 Task: Open a blank worksheet and write heading  Customer order data  Add 10 people name:-  'David White, Emily Green, Andrew Baker, Madison Evans, Logan King, Grace Hill, Gabriel Young, Elizabeth Flores, Samuel Reed, Avery Nelson. ' in December Last week sales are  10020 to 20050. customer order name:-  Nike shoe, Adidas shoe, Gucci T-shirt, Louis Vuitton bag, Zara Shirt, H&M jeans, Chanel perfume, Versace perfume, Ralph Lauren, Prada Shirtcustomer order price in between:-  10000 to 15000. Save page auditingSalesTargets_2022
Action: Mouse moved to (11, 21)
Screenshot: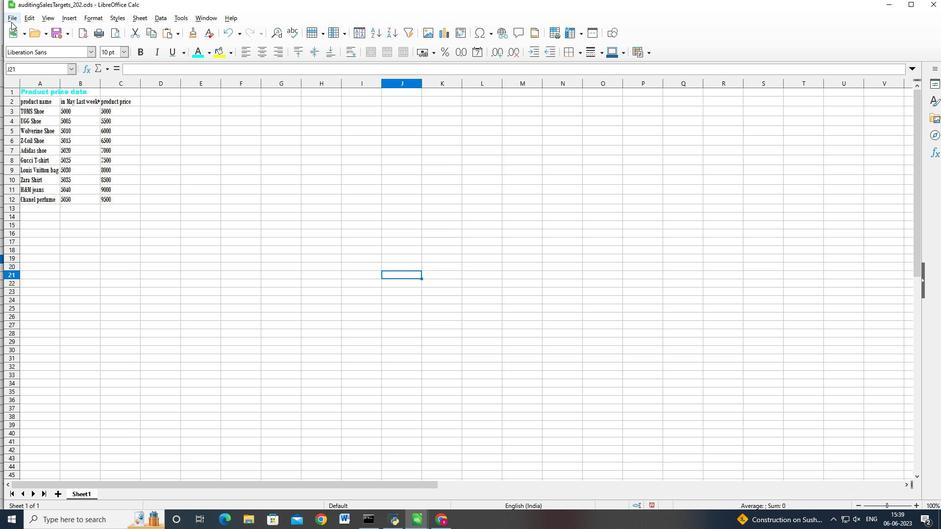 
Action: Mouse pressed left at (11, 21)
Screenshot: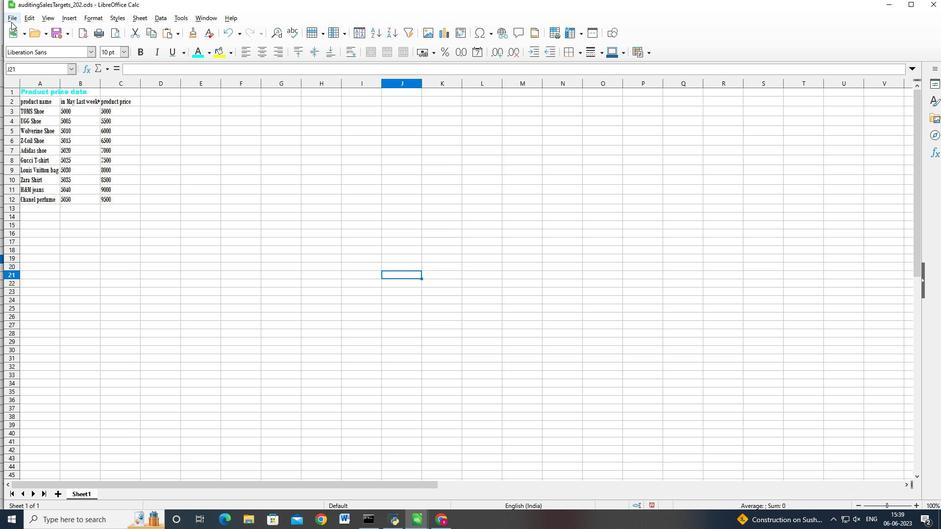 
Action: Mouse moved to (136, 37)
Screenshot: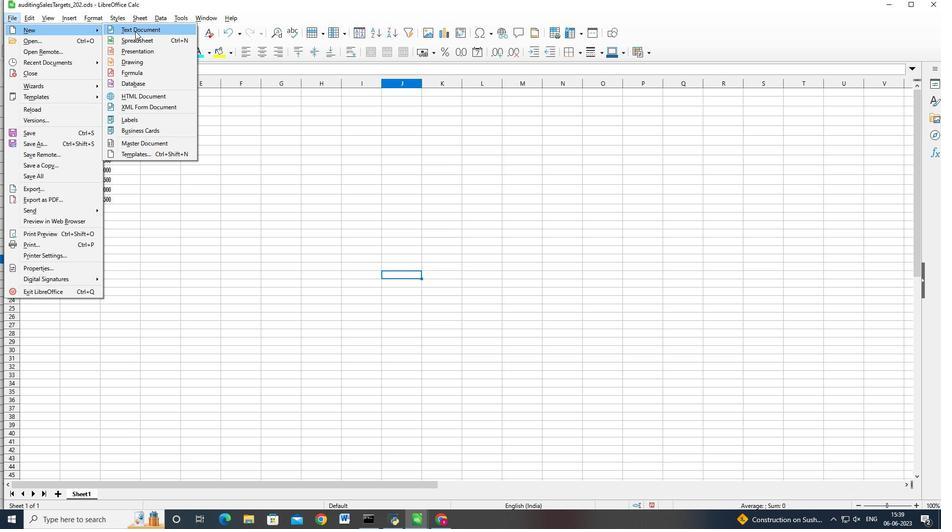 
Action: Mouse pressed left at (136, 37)
Screenshot: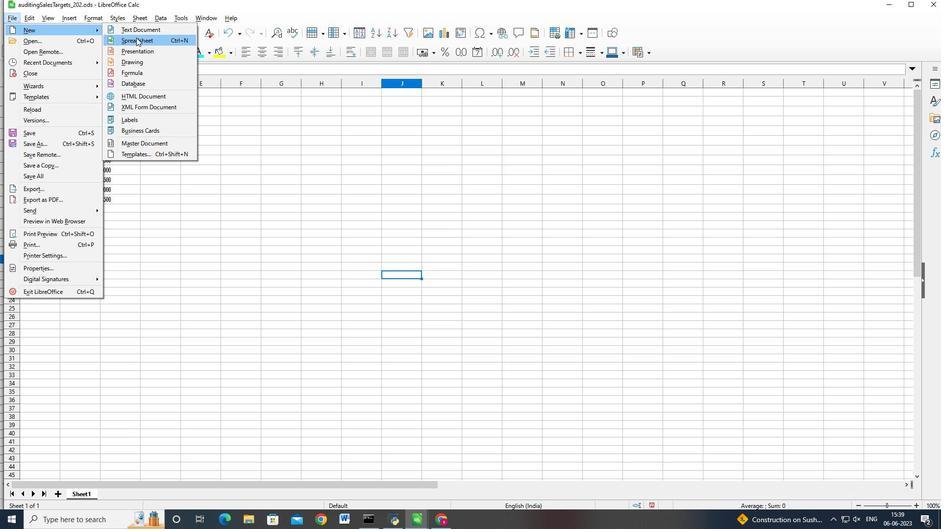 
Action: Mouse moved to (148, 90)
Screenshot: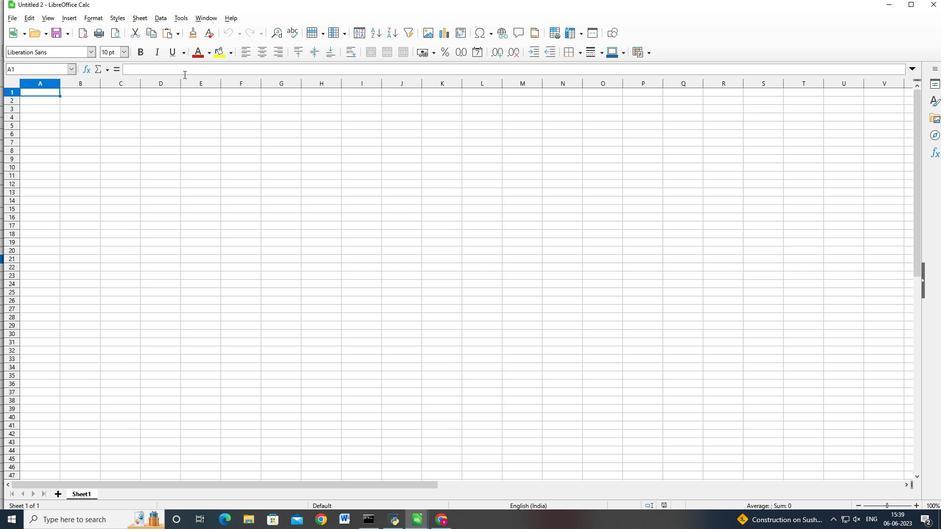 
Action: Key pressed <Key.shift><Key.shift><Key.shift><Key.shift><Key.shift><Key.shift><Key.shift><Key.shift><Key.shift><Key.shift><Key.shift><Key.shift><Key.shift><Key.shift><Key.shift><Key.shift><Key.shift><Key.shift><Key.shift>Customer<Key.space>order<Key.space>data<Key.enter><Key.shift>People<Key.space><Key.shift>Name<Key.enter><Key.shift_r>David<Key.space><Key.shift>White<Key.enter><Key.shift_r>Emily<Key.space><Key.shift>Green<Key.enter><Key.shift>Andrew<Key.space><Key.shift>Baker<Key.enter><Key.shift>Madison<Key.space><Key.shift><Key.shift><Key.shift><Key.shift><Key.shift><Key.shift><Key.shift>Evans<Key.space><Key.enter><Key.shift>Lo<Key.backspace>g<Key.backspace>ogan<Key.space><Key.shift>King<Key.enter><Key.shift>Grace<Key.space>h<Key.shift>ill<Key.backspace><Key.backspace><Key.backspace><Key.backspace><Key.caps_lock>HI<Key.backspace><Key.caps_lock>ill<Key.enter><Key.shift>Gabriel<Key.space><Key.shift>Young<Key.enter><Key.shift>Elizat<Key.backspace>beth<Key.space><Key.shift>Flores<Key.enter><Key.shift_r>Samuel<Key.space><Key.shift>Reed<Key.enter>a<Key.backspace><Key.backspace><Key.shift_r>Avery<Key.space><Key.shift>Nelson<Key.right><Key.up><Key.up><Key.up><Key.up><Key.up><Key.up><Key.up><Key.up><Key.up><Key.up><Key.shift>In<Key.space><Key.shift_r>December<Key.space><Key.shift>Last<Key.space>week<Key.space>sales<Key.enter>10020<Key.enter>102<Key.backspace>120<Key.enter>11200<Key.enter>14092<Key.enter>15000<Key.enter>1889<Key.enter><Key.up>
Screenshot: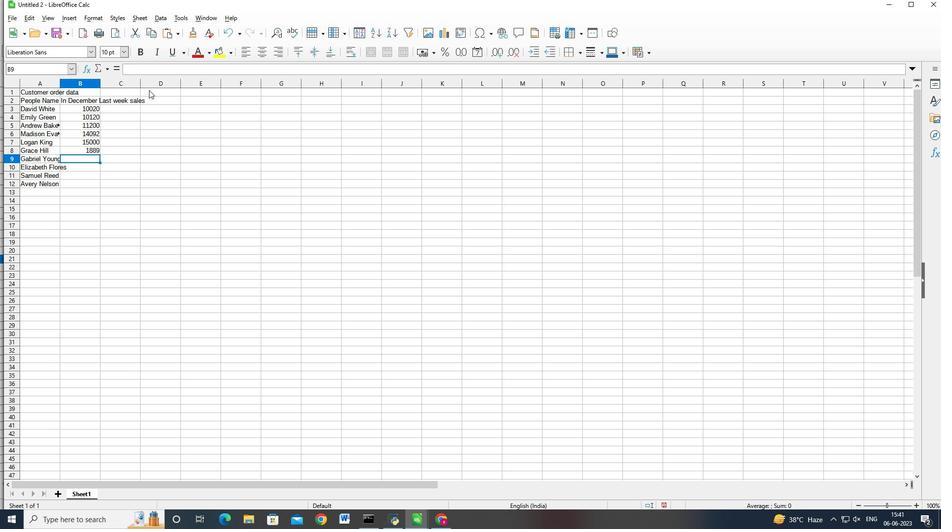 
Action: Mouse moved to (141, 69)
Screenshot: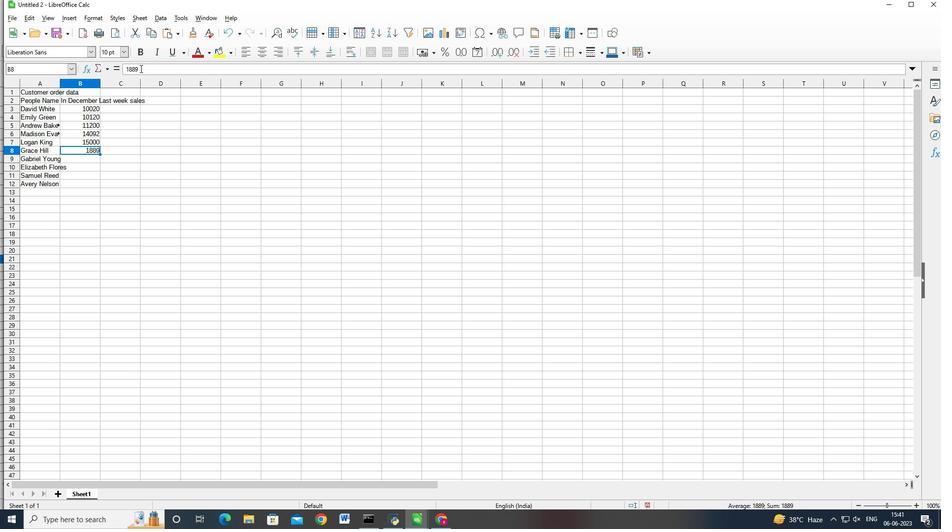 
Action: Mouse pressed left at (141, 69)
Screenshot: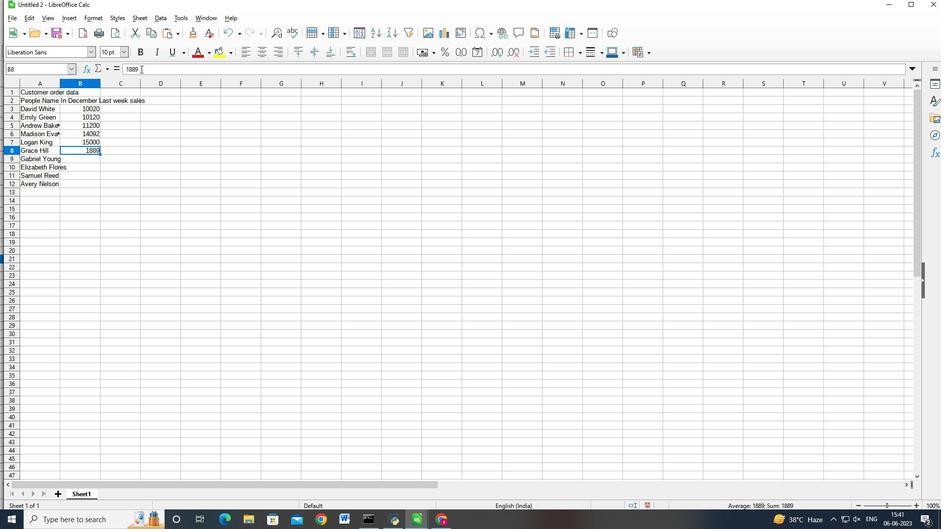 
Action: Key pressed 0<Key.enter>17890<Key.enter>1<Key.backspace>20000<Key.enter>20010<Key.enter>2000<Key.backspace>50<Key.right><Key.up><Key.up><Key.up><Key.up><Key.up><Key.up><Key.up><Key.up><Key.up><Key.up><Key.shift>C<Key.backspace>customer<Key.space>order<Key.space>name<Key.enter><Key.shift>Nike<Key.space>shoes<Key.backspace><Key.enter><Key.shift>Adidas<Key.space><Key.shift><Key.backspace>s<Key.backspace><Key.space>shoe<Key.enter><Key.shift>Gucci<Key.space><Key.shift>T-shirt<Key.enter><Key.shift>Louis<Key.space><Key.shift>Vuitton<Key.space><Key.shift>bad<Key.backspace>g<Key.enter><Key.shift_r><Key.shift_r>Zara<Key.space><Key.shift_r>Shirt<Key.enter><Key.caps_lock>H<Key.shift_r>$<Key.backspace><Key.shift_r><Key.shift_r><Key.shift_r><Key.shift_r><Key.shift_r><Key.shift_r><Key.shift_r><Key.shift_r>&M<Key.space><Key.caps_lock>jeand<Key.backspace>s<Key.enter><Key.shift_r>Chanel<Key.space>perfume<Key.enter><Key.shift_r>Versace<Key.enter><Key.up>
Screenshot: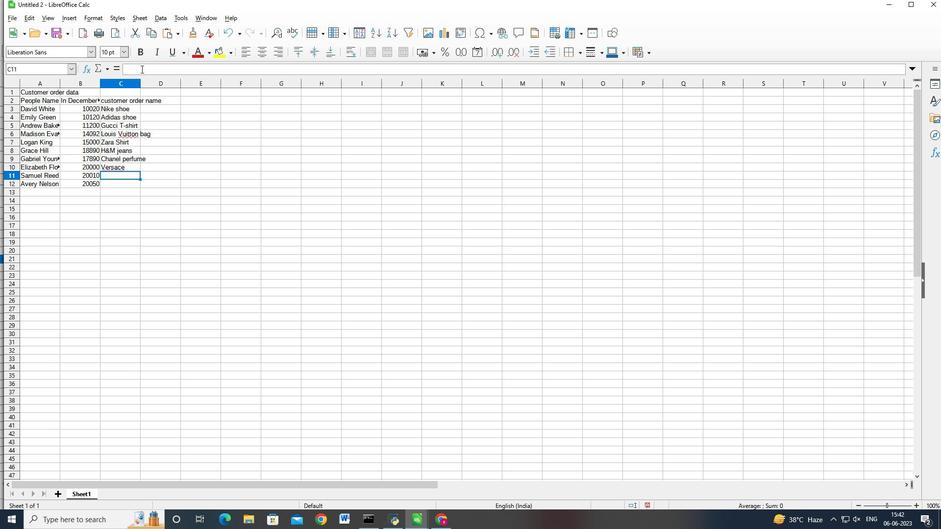 
Action: Mouse moved to (161, 70)
Screenshot: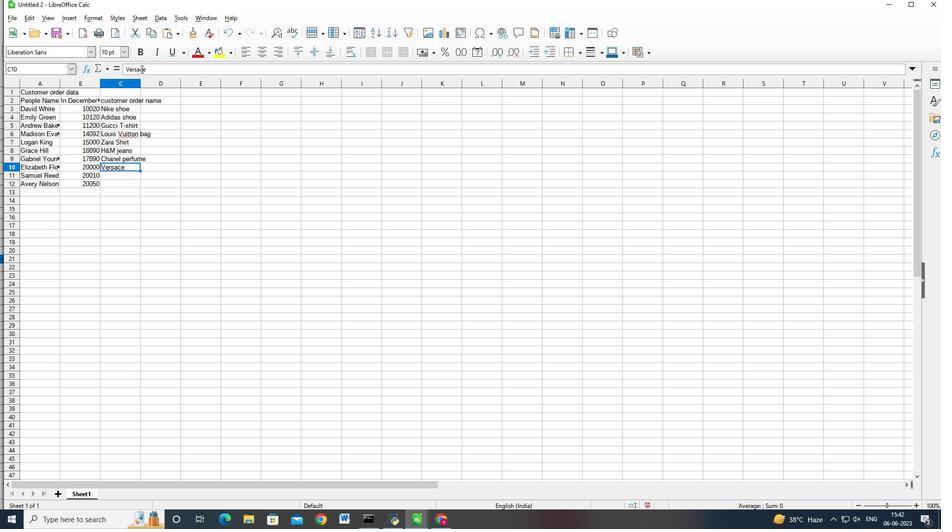 
Action: Mouse pressed left at (161, 70)
Screenshot: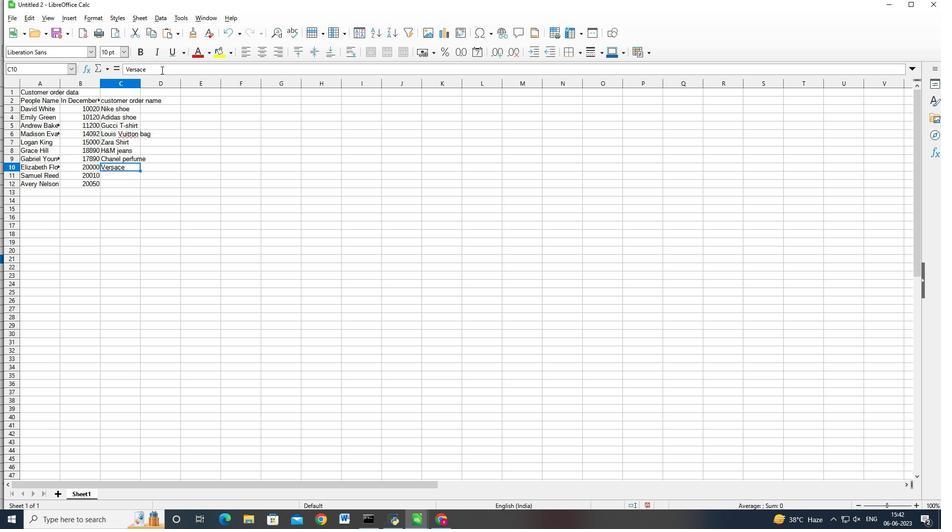 
Action: Key pressed <Key.space>perfume<Key.enter><Key.shift><Key.shift><Key.shift><Key.shift><Key.shift><Key.shift><Key.shift><Key.shift><Key.shift>Rap<Key.backspace>lph<Key.space><Key.shift>Lauren<Key.enter><Key.shift>Prada<Key.space><Key.shift><Key.shift><Key.shift>Shirt<Key.right><Key.up><Key.up><Key.up><Key.up><Key.up><Key.up><Key.up><Key.up><Key.up><Key.up><Key.shift><Key.shift>C<Key.backspace>customer<Key.space>order<Key.space>price<Key.enter>10000<Key.enter>10500<Key.enter>10590<Key.enter>10499<Key.enter>10799<Key.enter>10<Key.backspace>200<Key.backspace><Key.backspace>999<Key.enter>13999<Key.enter>14999<Key.enter>14599<Key.enter>14499<Key.right><Key.up><Key.up><Key.up><Key.up><Key.up><Key.up><Key.up><Key.up><Key.up><Key.up>
Screenshot: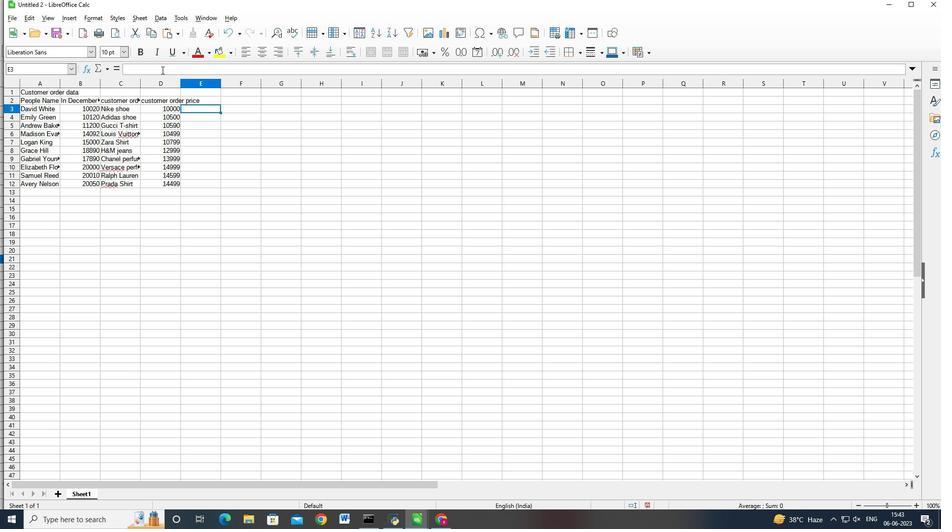 
Action: Mouse moved to (57, 85)
Screenshot: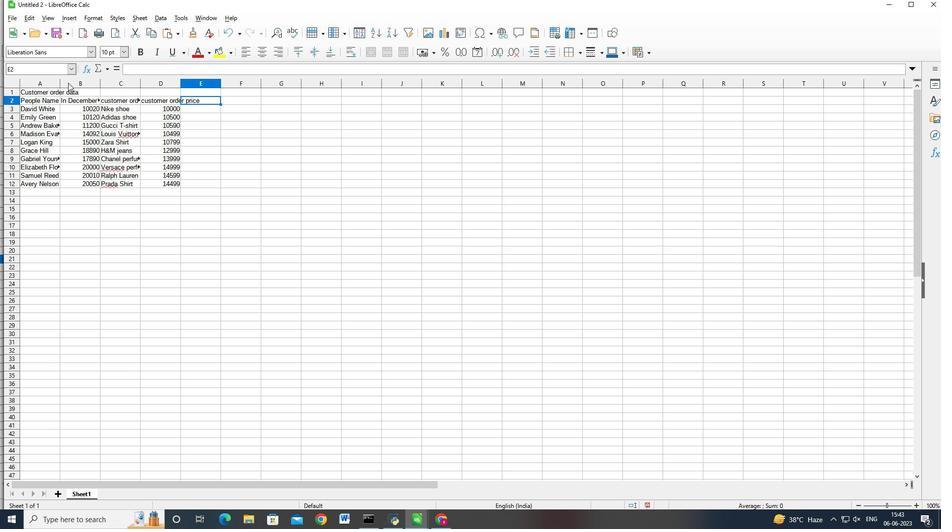 
Action: Mouse pressed left at (57, 85)
Screenshot: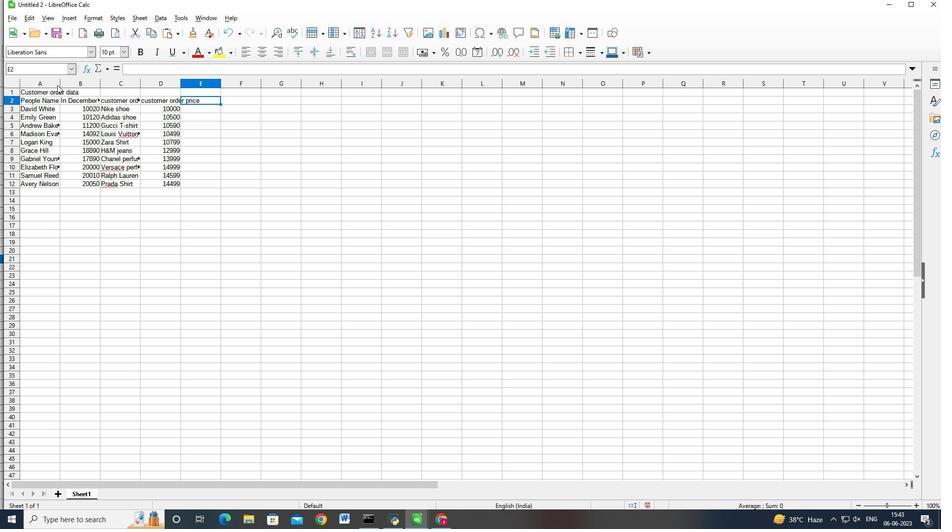 
Action: Mouse moved to (74, 81)
Screenshot: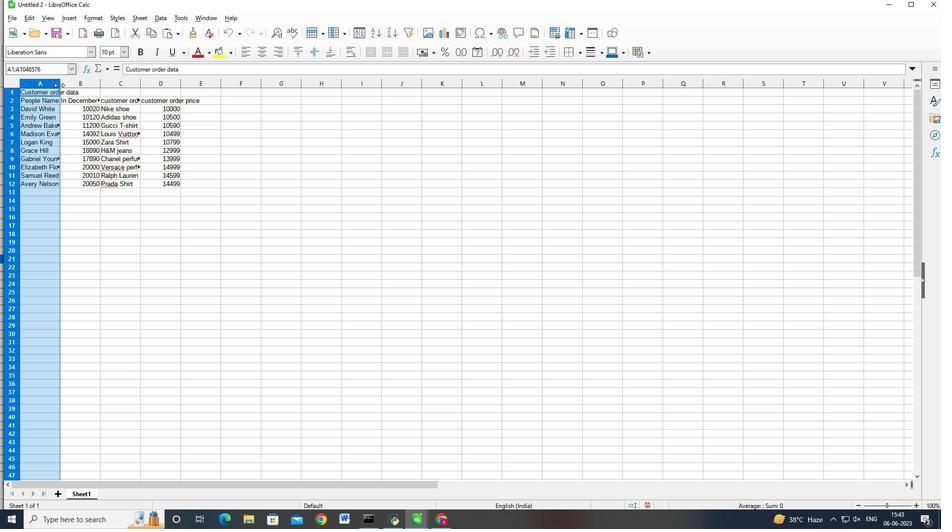 
Action: Key pressed <Key.shift>
Screenshot: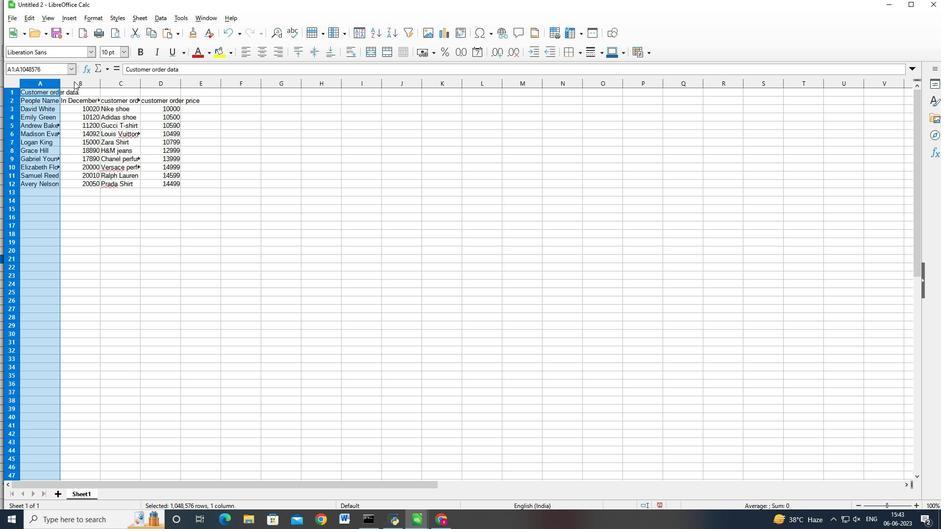 
Action: Mouse pressed left at (74, 81)
Screenshot: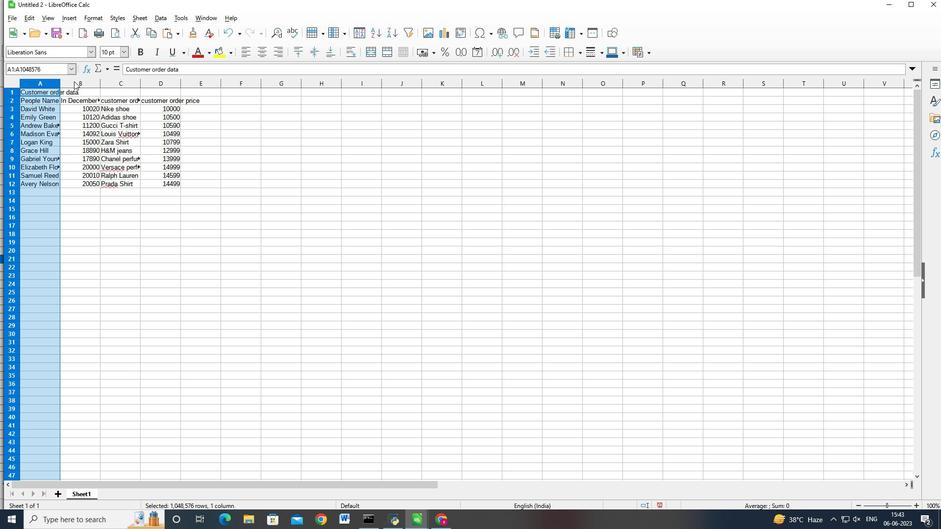 
Action: Mouse moved to (113, 78)
Screenshot: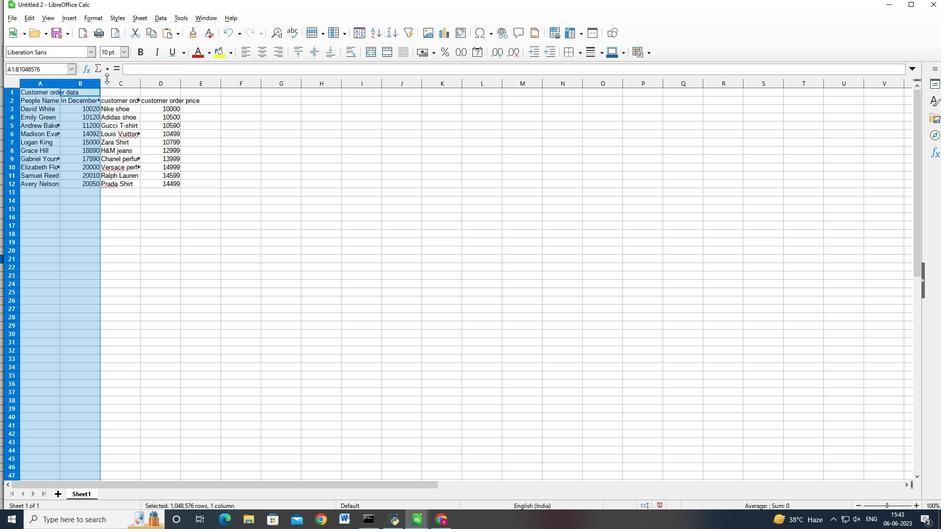 
Action: Key pressed <Key.shift>
Screenshot: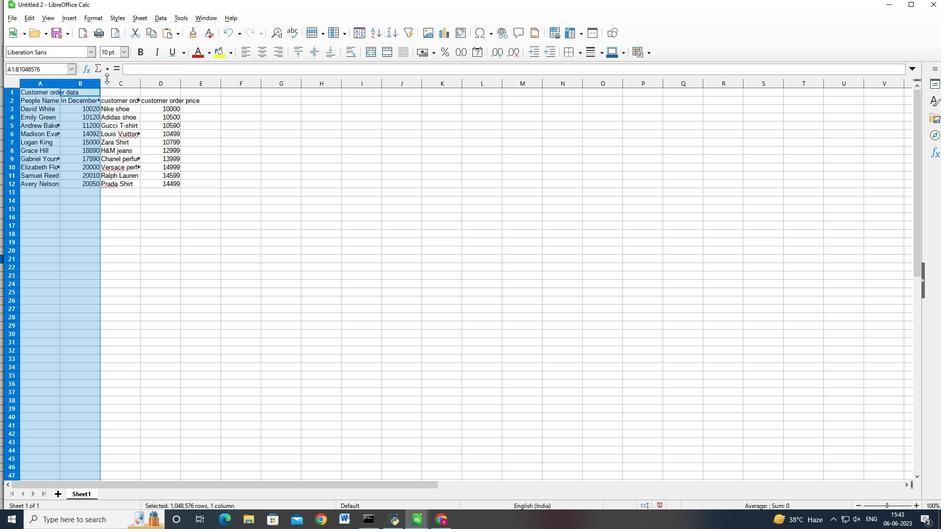 
Action: Mouse moved to (117, 78)
Screenshot: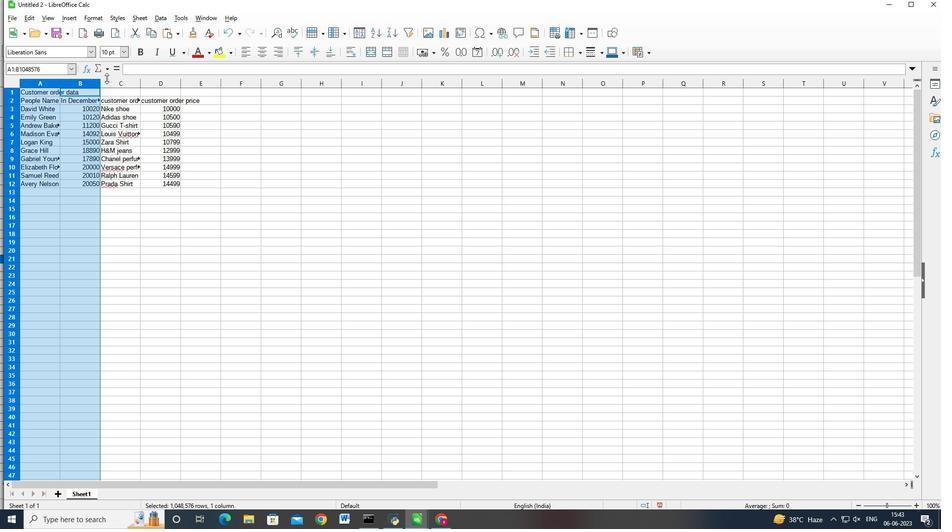 
Action: Key pressed <Key.shift>
Screenshot: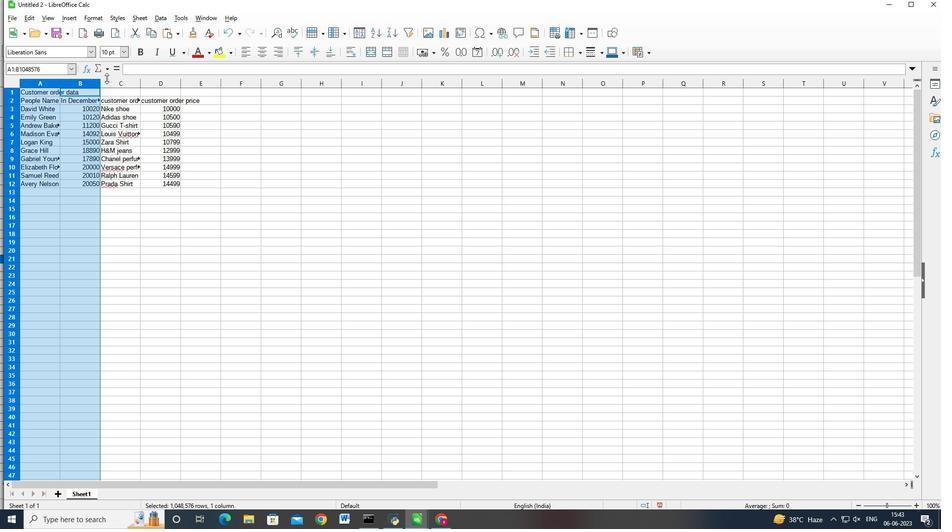 
Action: Mouse moved to (120, 79)
Screenshot: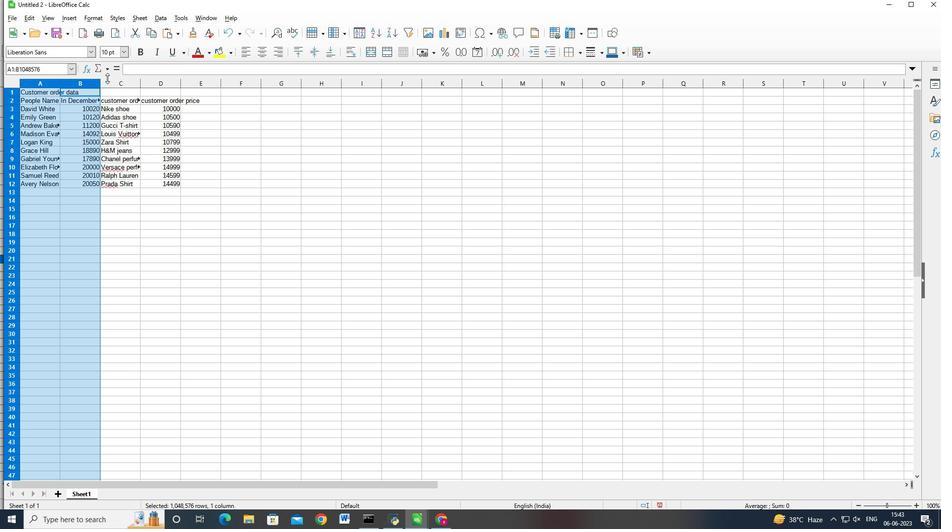 
Action: Key pressed <Key.shift>
Screenshot: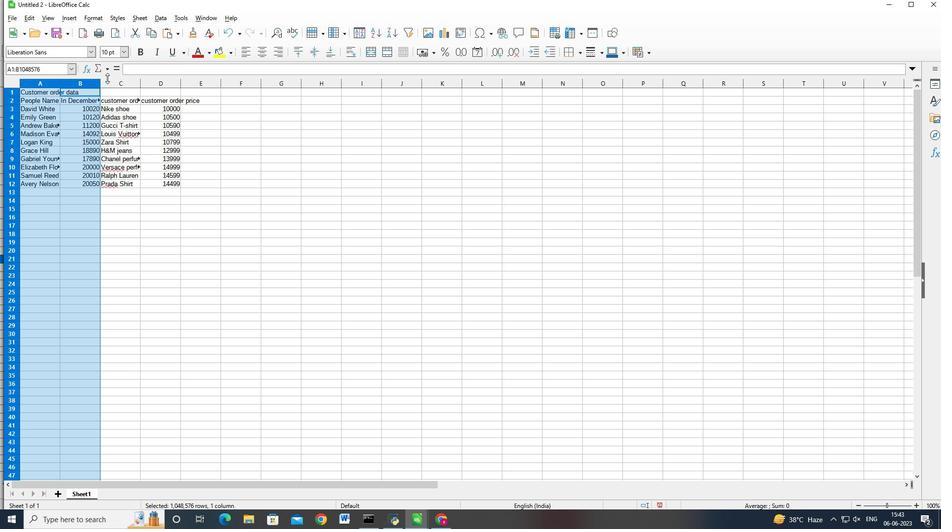 
Action: Mouse moved to (121, 79)
Screenshot: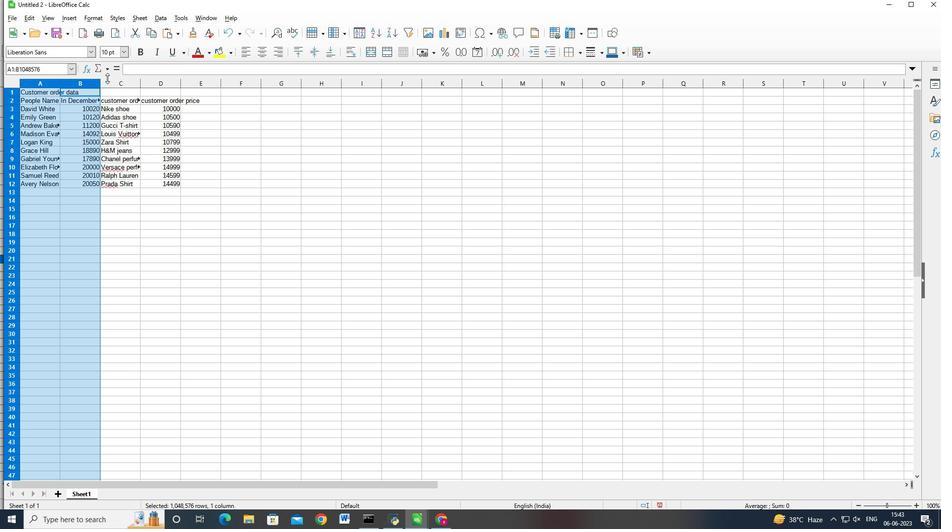 
Action: Key pressed <Key.shift><Key.shift><Key.shift>
Screenshot: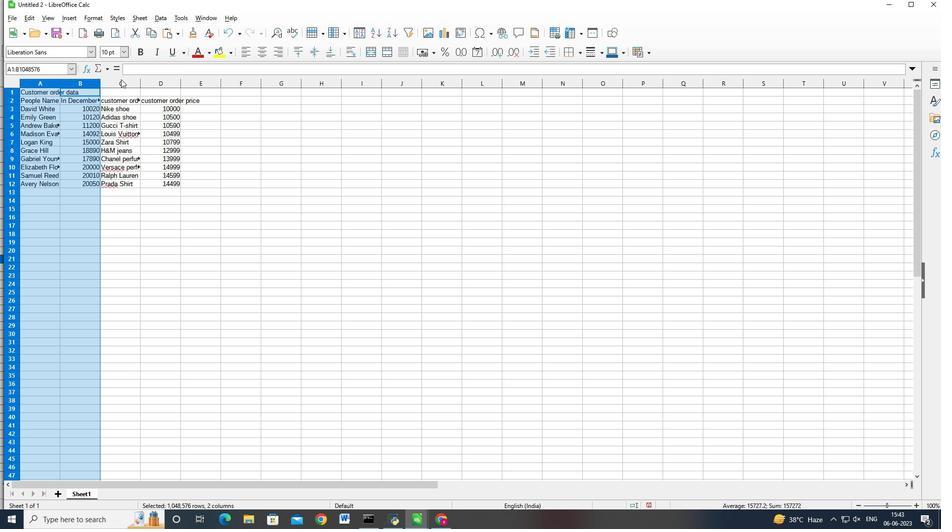 
Action: Mouse moved to (120, 79)
Screenshot: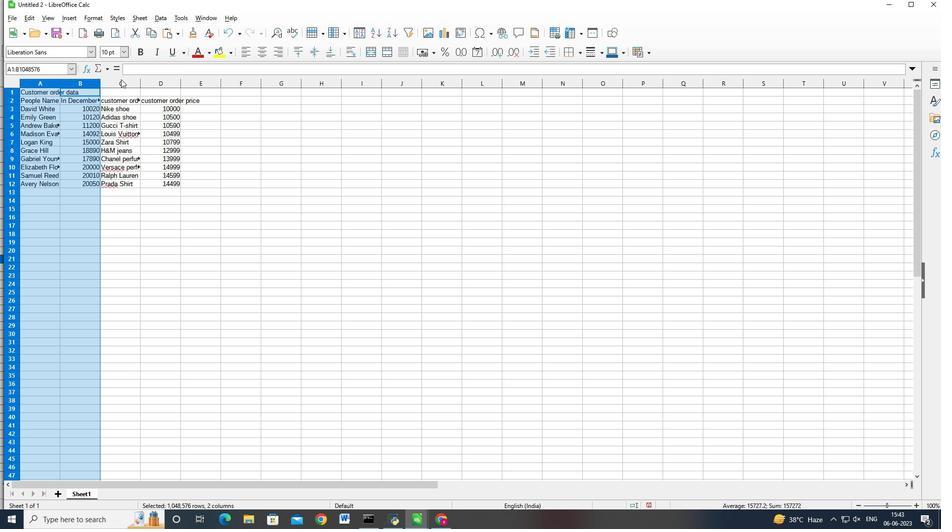 
Action: Key pressed <Key.shift>
Screenshot: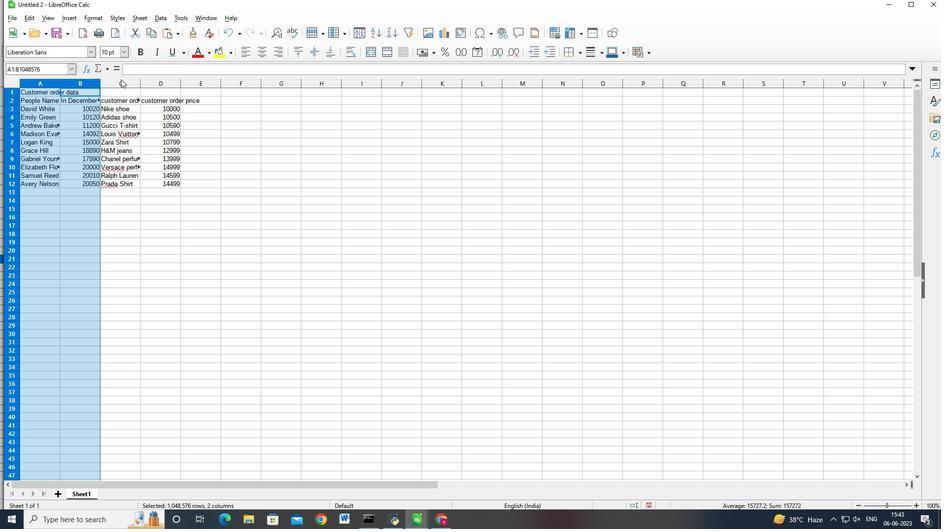 
Action: Mouse moved to (120, 80)
Screenshot: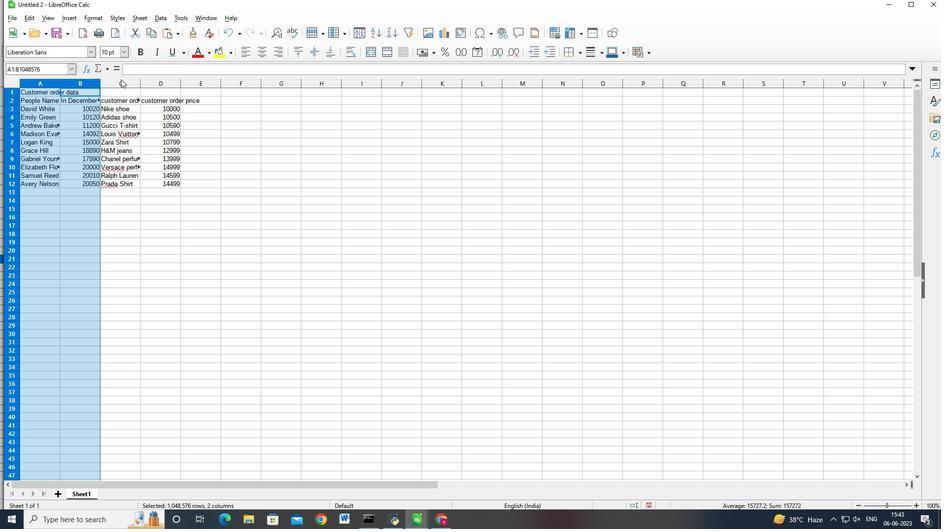 
Action: Key pressed <Key.shift>
Screenshot: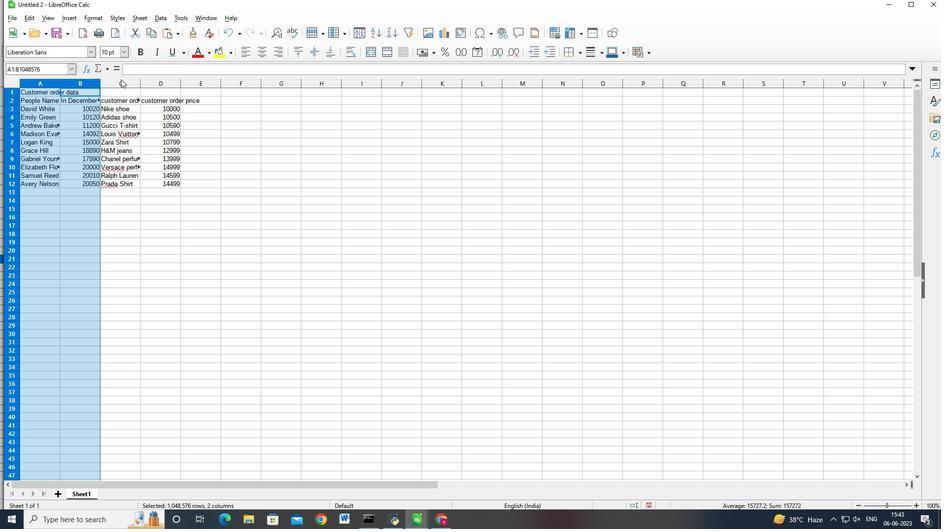 
Action: Mouse moved to (120, 80)
Screenshot: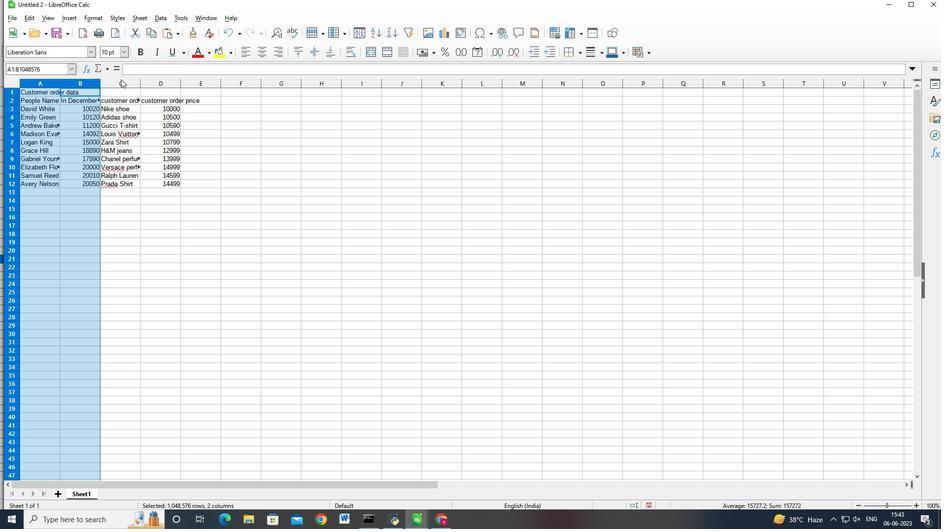 
Action: Key pressed <Key.shift><Key.shift>
Screenshot: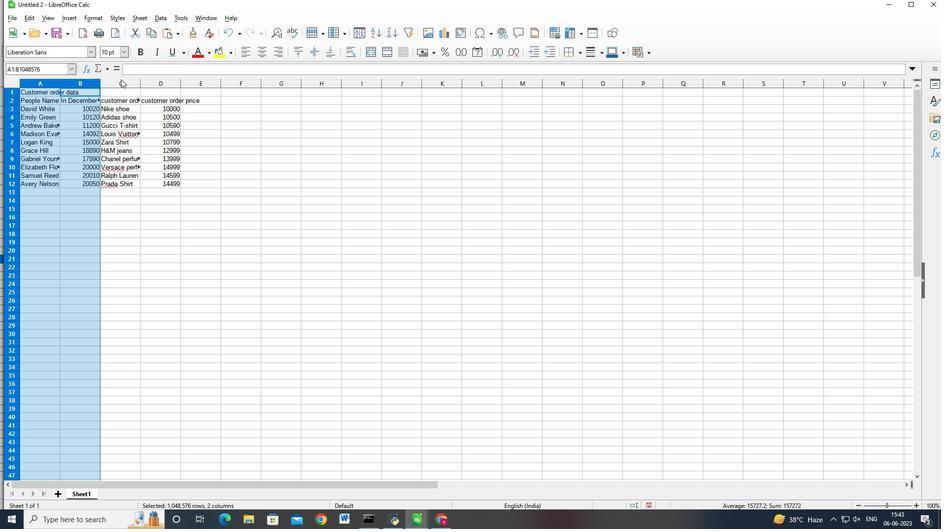 
Action: Mouse pressed left at (120, 80)
Screenshot: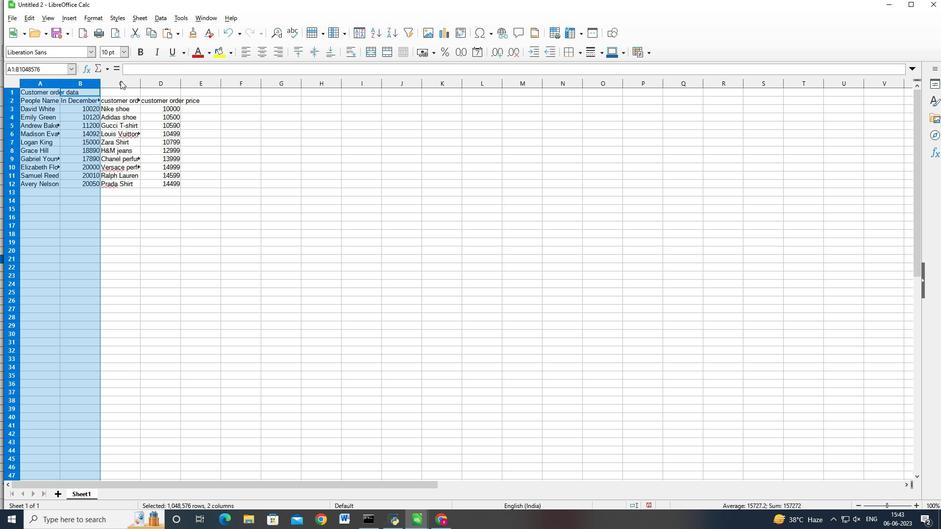 
Action: Key pressed <Key.shift><Key.shift><Key.shift>
Screenshot: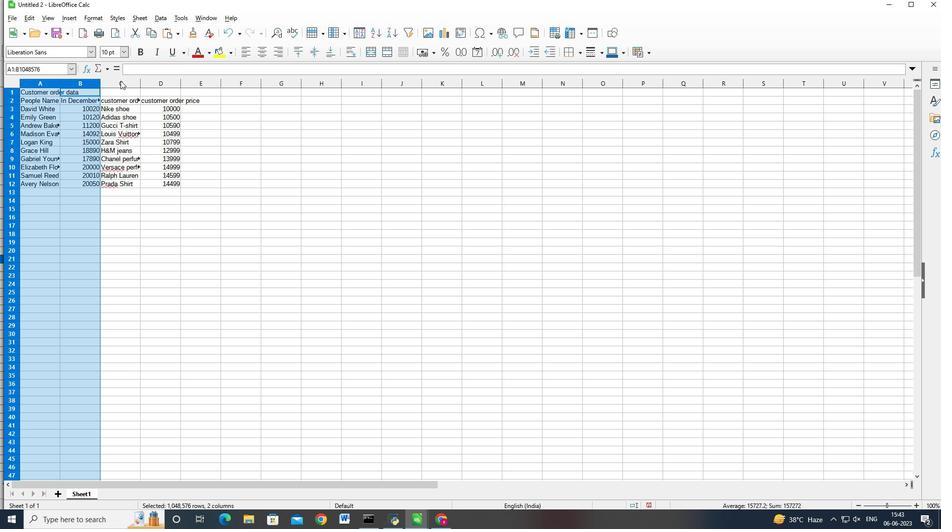 
Action: Mouse moved to (123, 80)
Screenshot: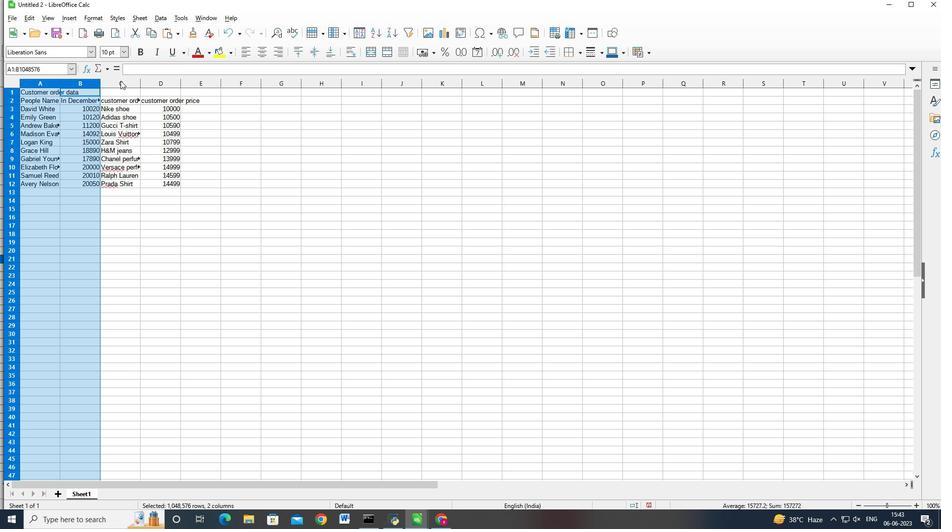 
Action: Key pressed <Key.shift>
Screenshot: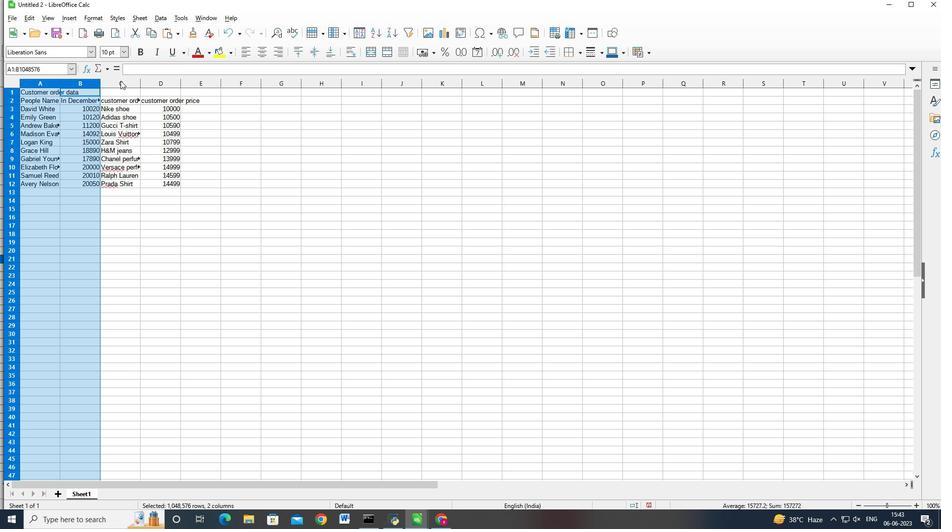 
Action: Mouse moved to (136, 83)
Screenshot: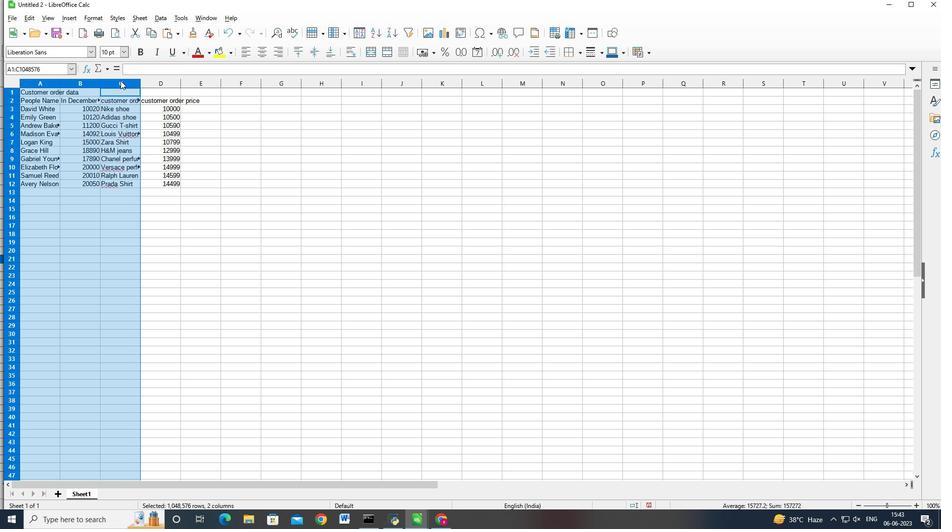
Action: Key pressed <Key.shift>
Screenshot: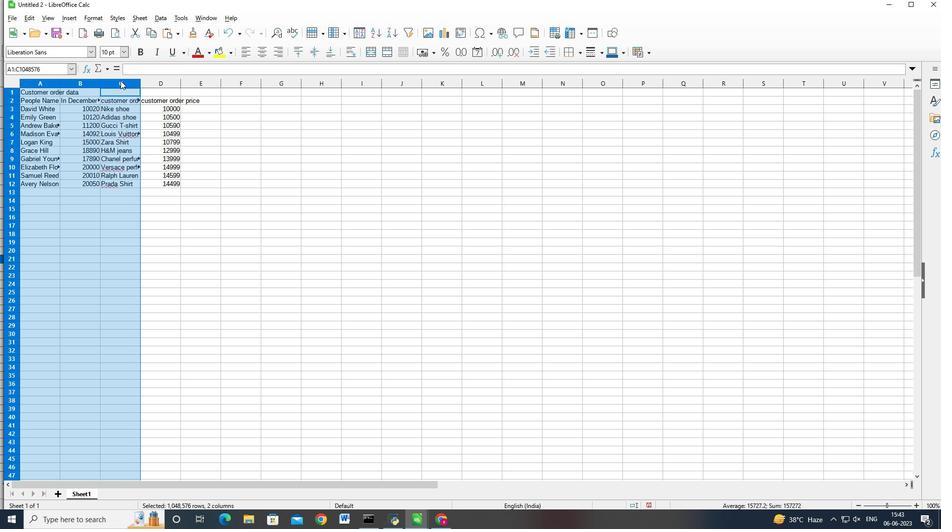 
Action: Mouse moved to (148, 85)
Screenshot: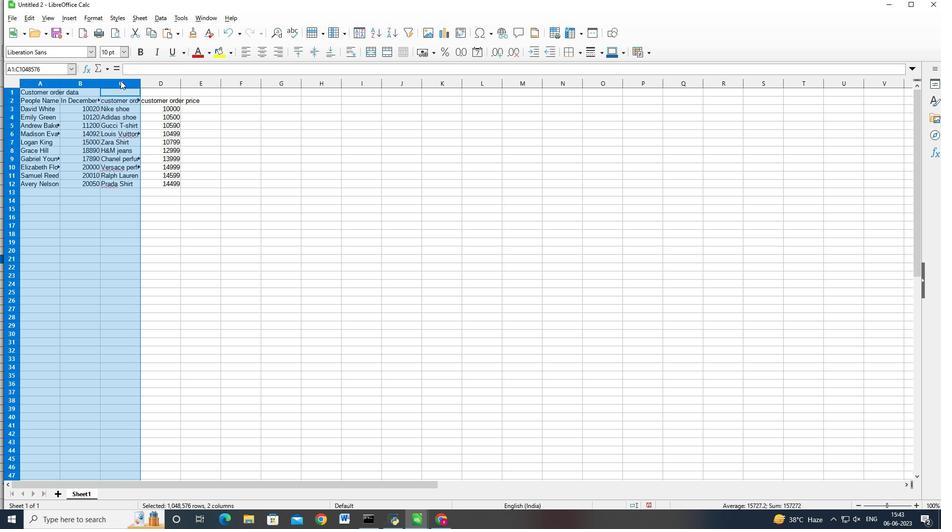 
Action: Key pressed <Key.shift>
Screenshot: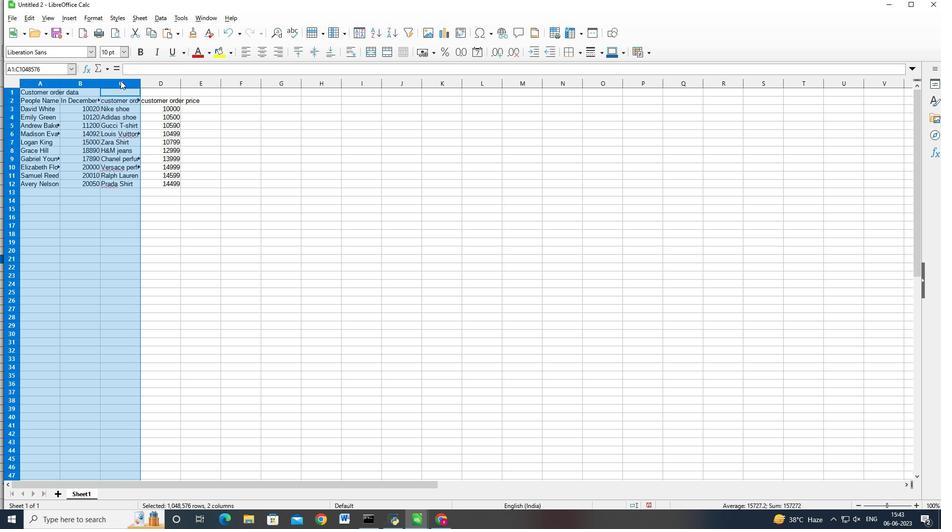 
Action: Mouse moved to (150, 85)
Screenshot: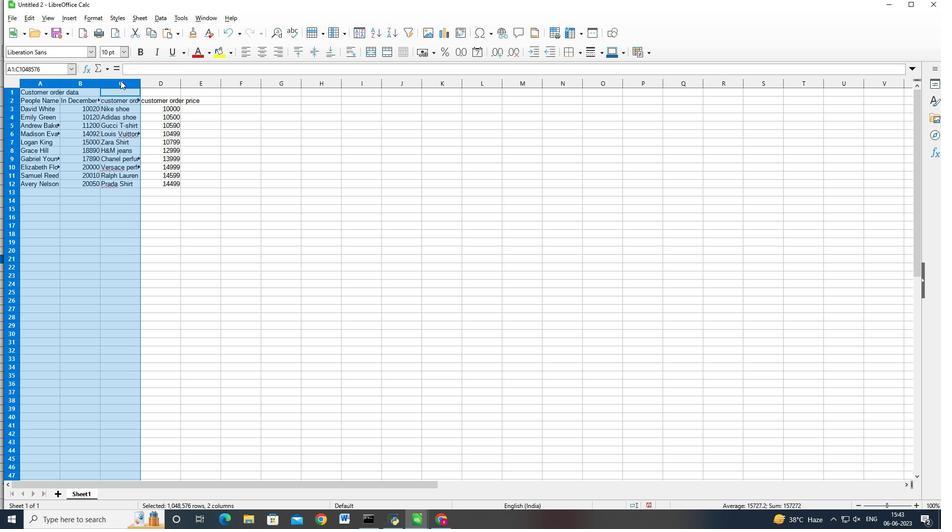
Action: Key pressed <Key.shift>
Screenshot: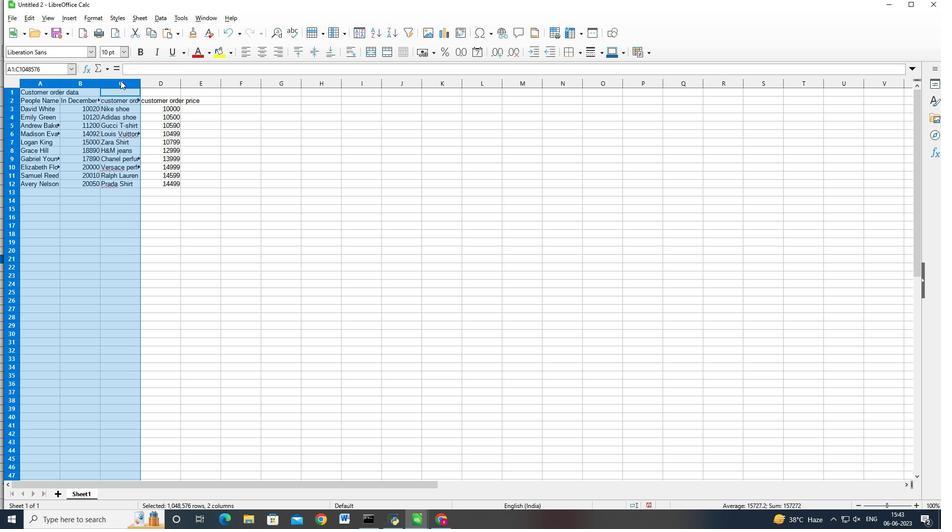 
Action: Mouse moved to (151, 85)
Screenshot: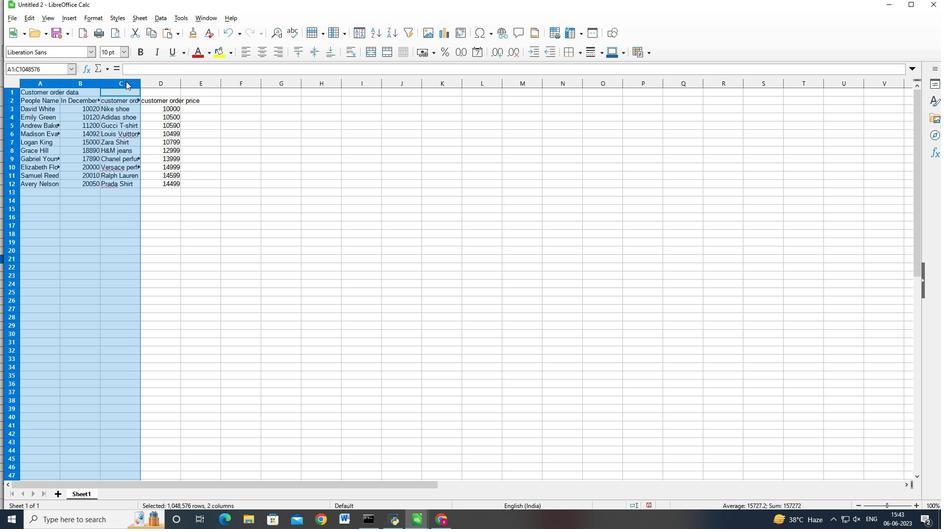 
Action: Key pressed <Key.shift>
Screenshot: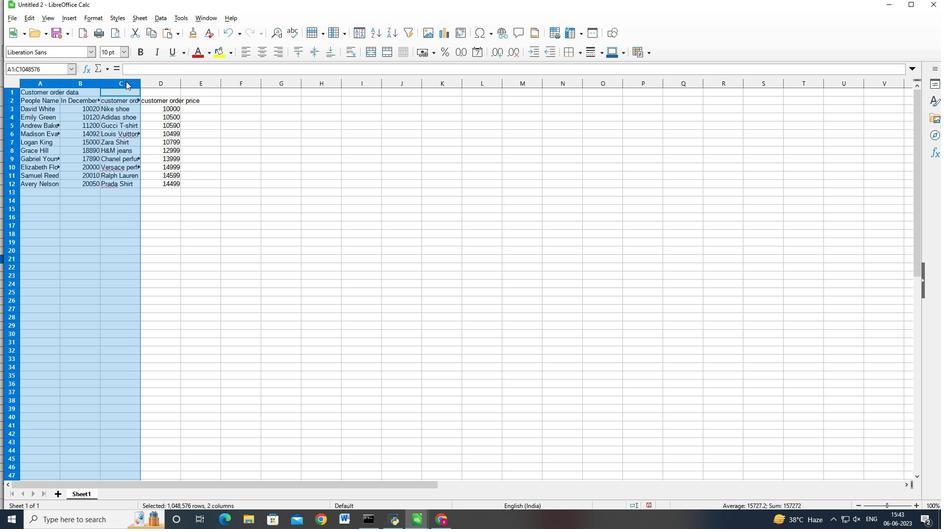 
Action: Mouse moved to (152, 85)
Screenshot: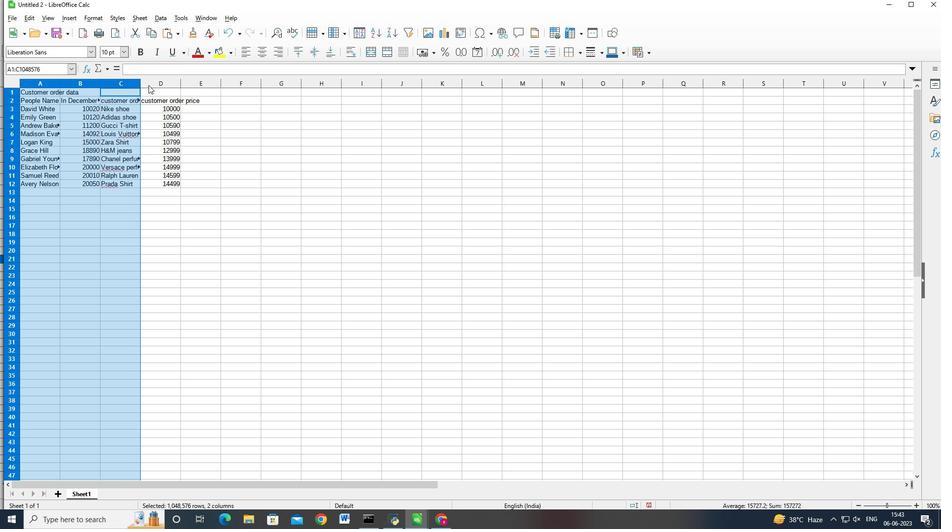 
Action: Key pressed <Key.shift>
Screenshot: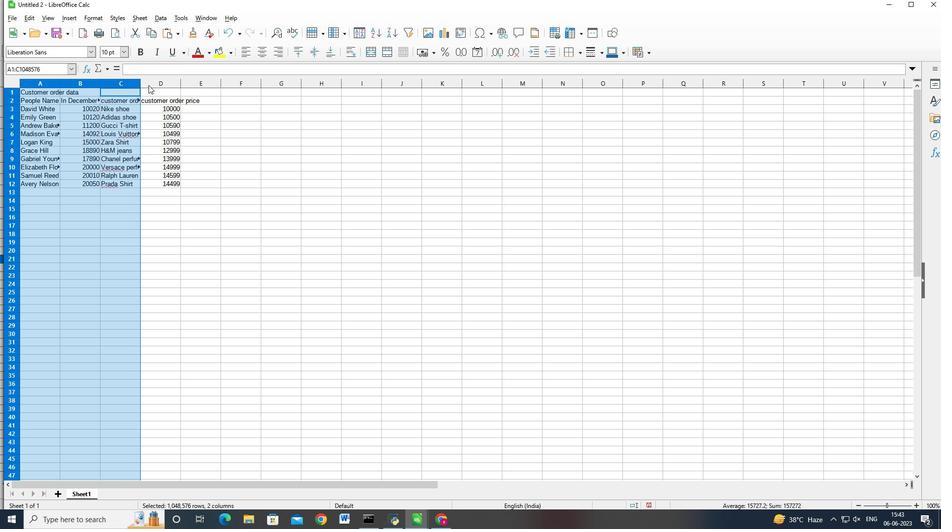 
Action: Mouse moved to (153, 85)
Screenshot: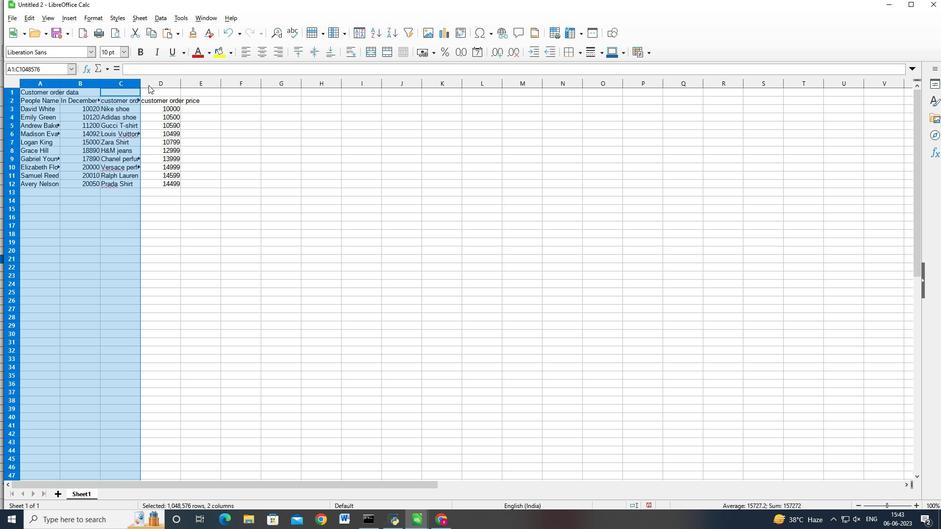 
Action: Key pressed <Key.shift><Key.shift><Key.shift>
Screenshot: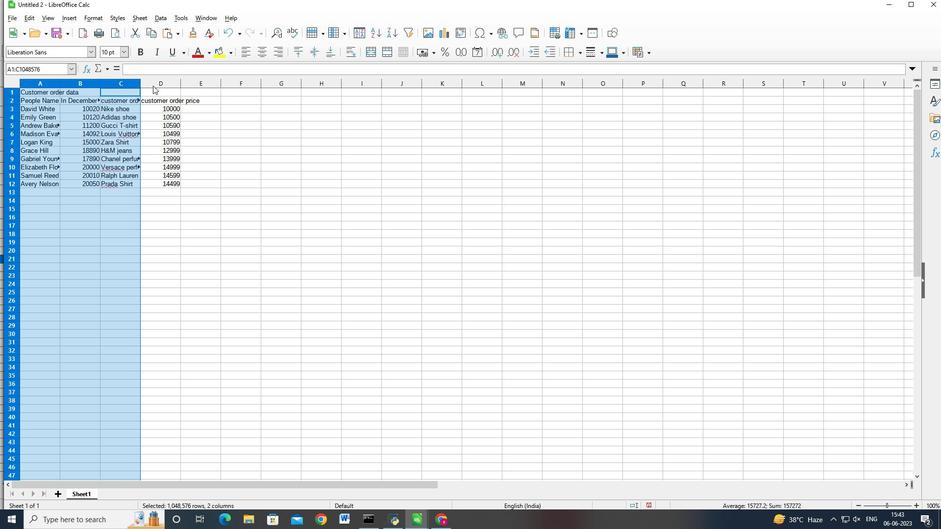 
Action: Mouse pressed left at (153, 85)
Screenshot: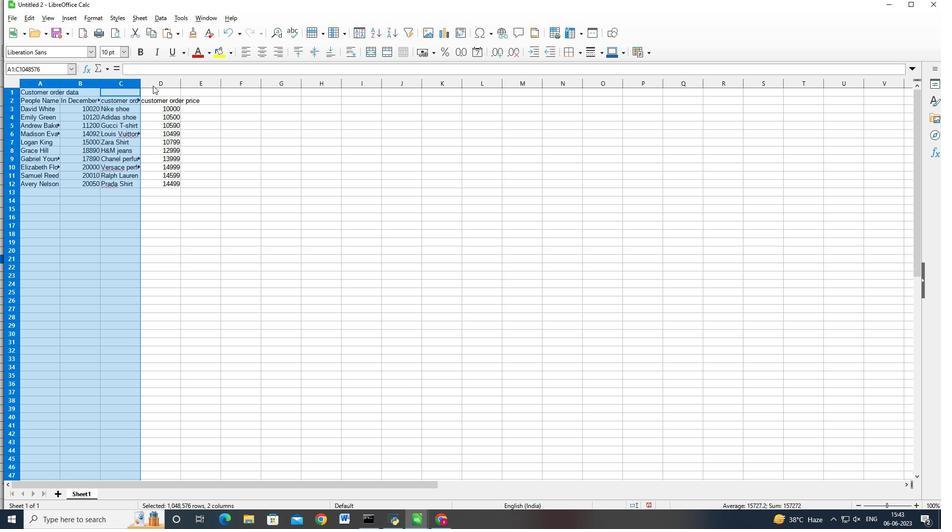 
Action: Key pressed <Key.shift><Key.shift><Key.shift><Key.shift>
Screenshot: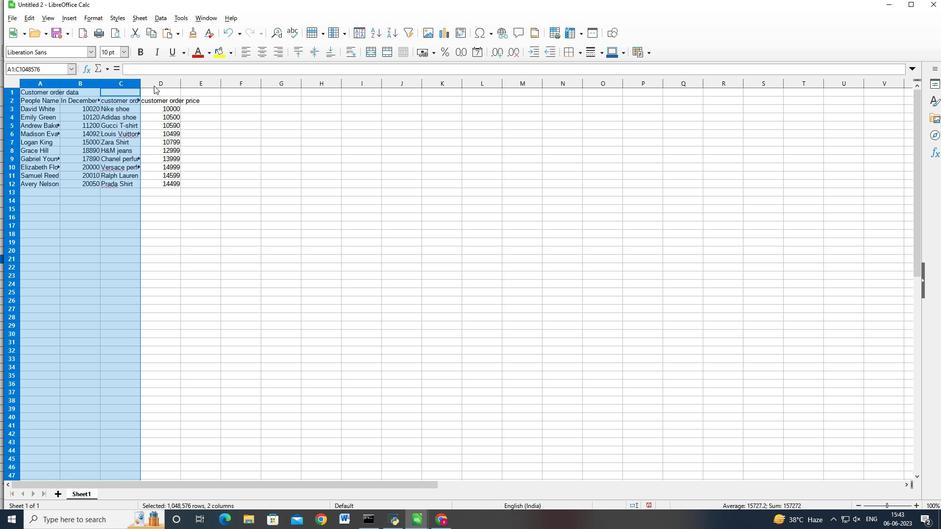 
Action: Mouse moved to (170, 84)
Screenshot: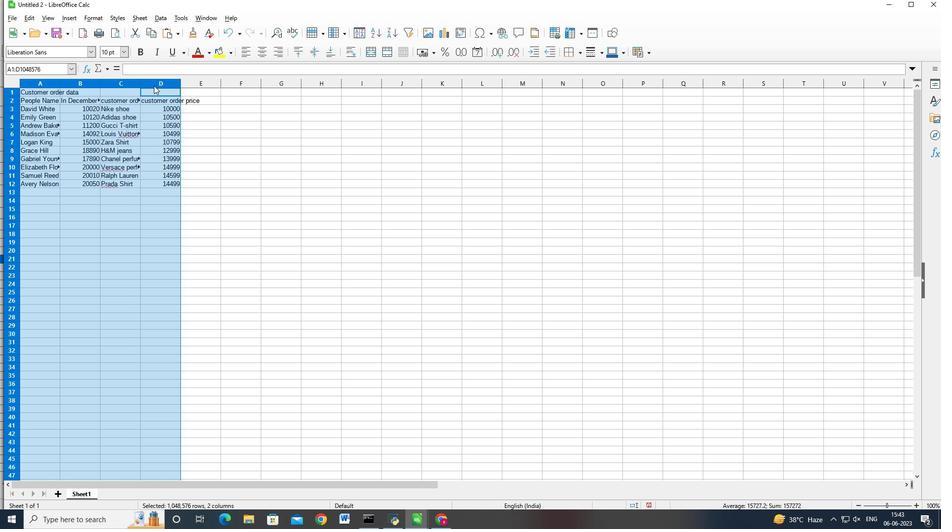 
Action: Key pressed <Key.shift>
Screenshot: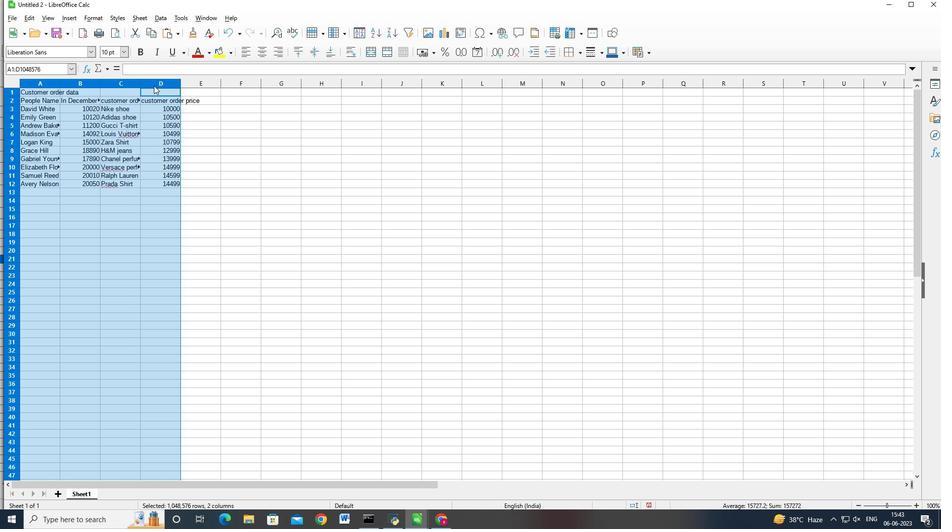 
Action: Mouse moved to (179, 83)
Screenshot: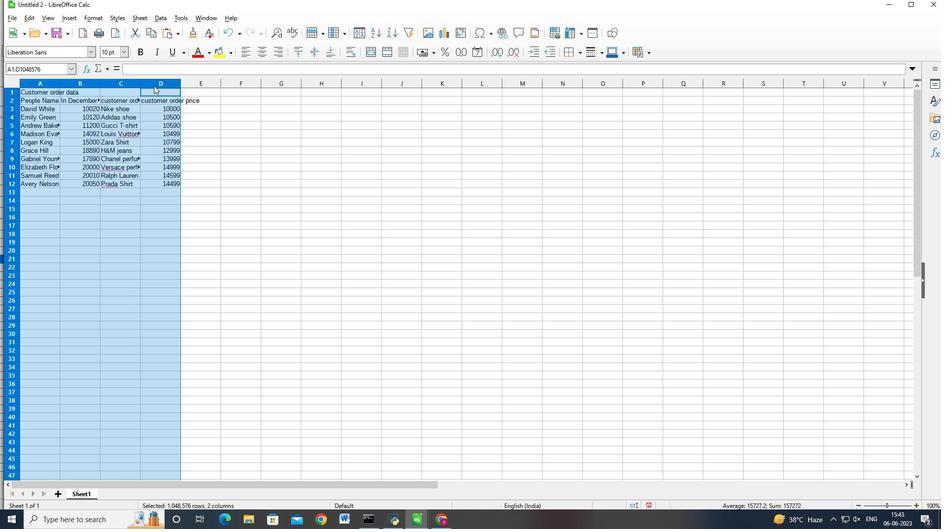 
Action: Key pressed <Key.shift>
Screenshot: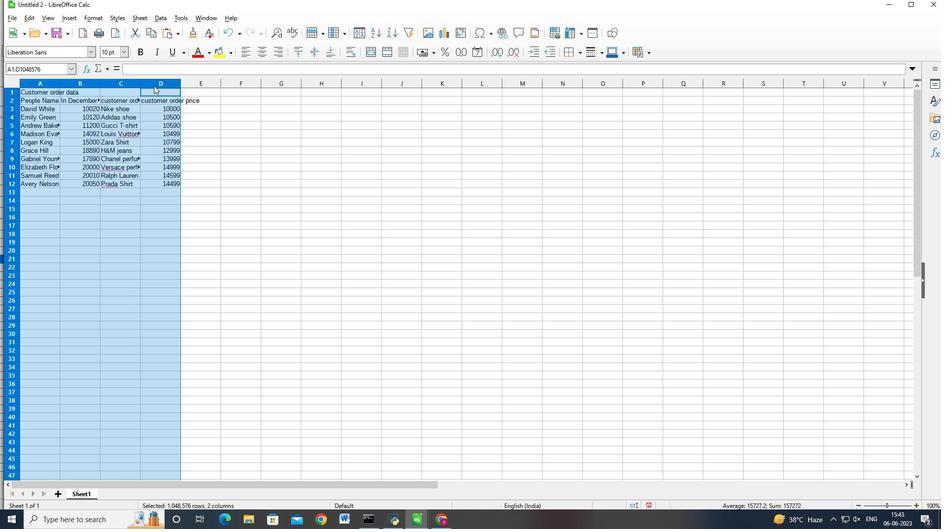 
Action: Mouse moved to (182, 83)
Screenshot: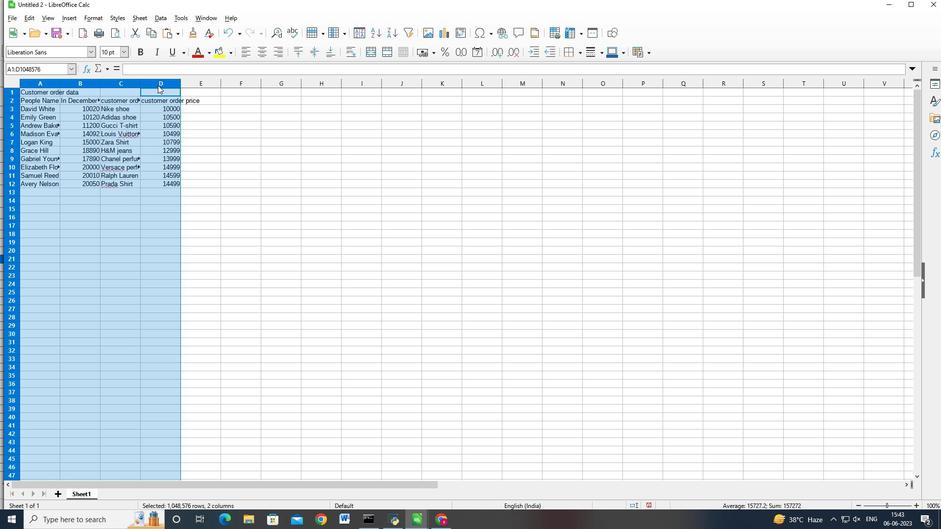 
Action: Key pressed <Key.shift>
Screenshot: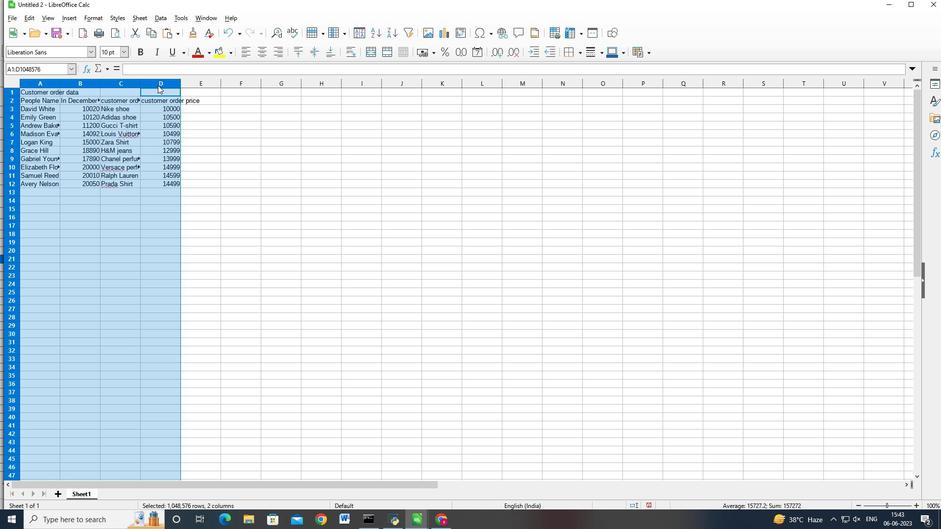 
Action: Mouse moved to (183, 83)
Screenshot: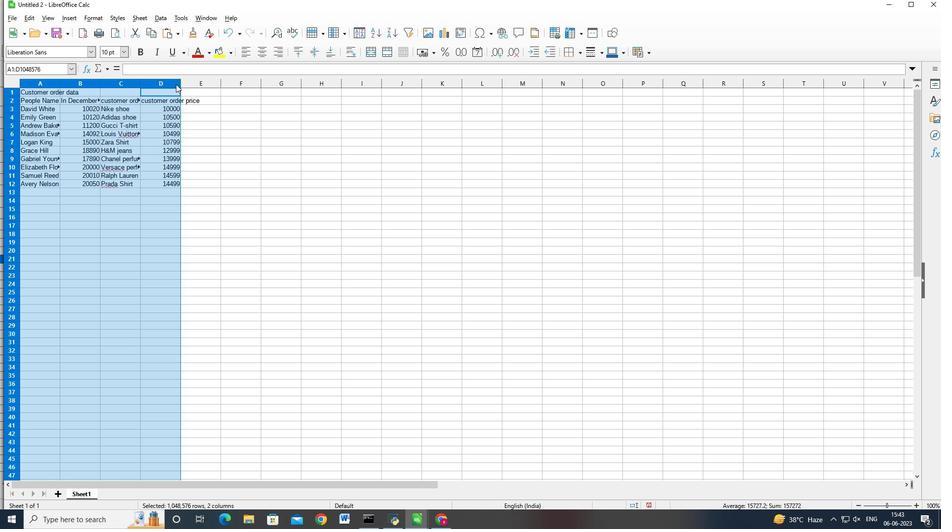 
Action: Key pressed <Key.shift>
Screenshot: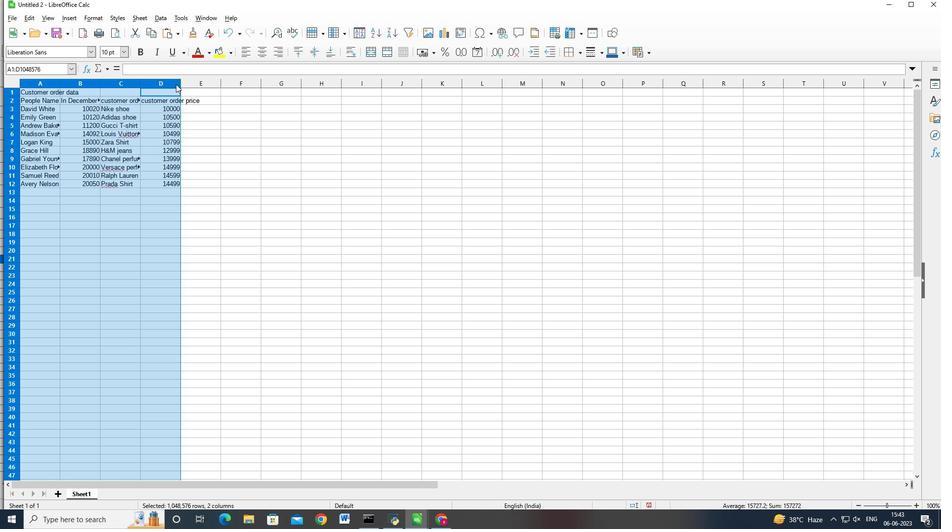 
Action: Mouse moved to (184, 83)
Screenshot: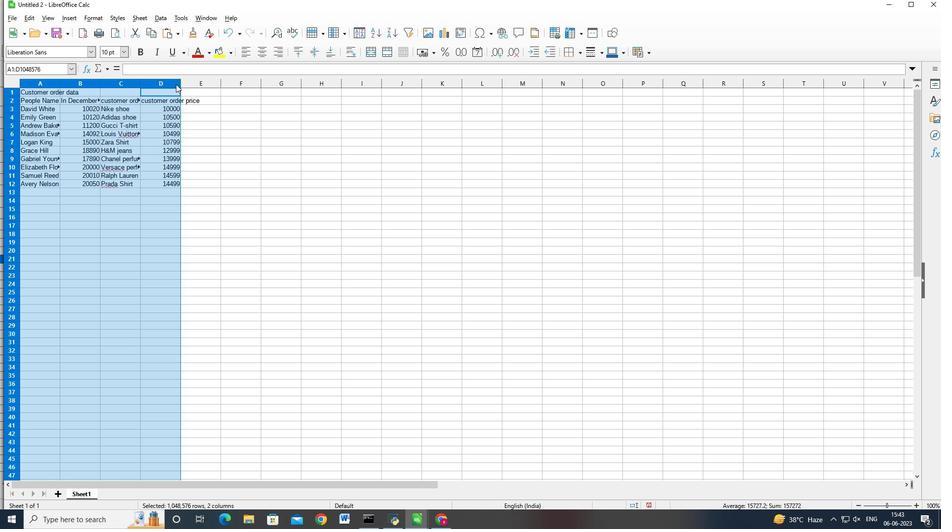 
Action: Key pressed <Key.shift>
Screenshot: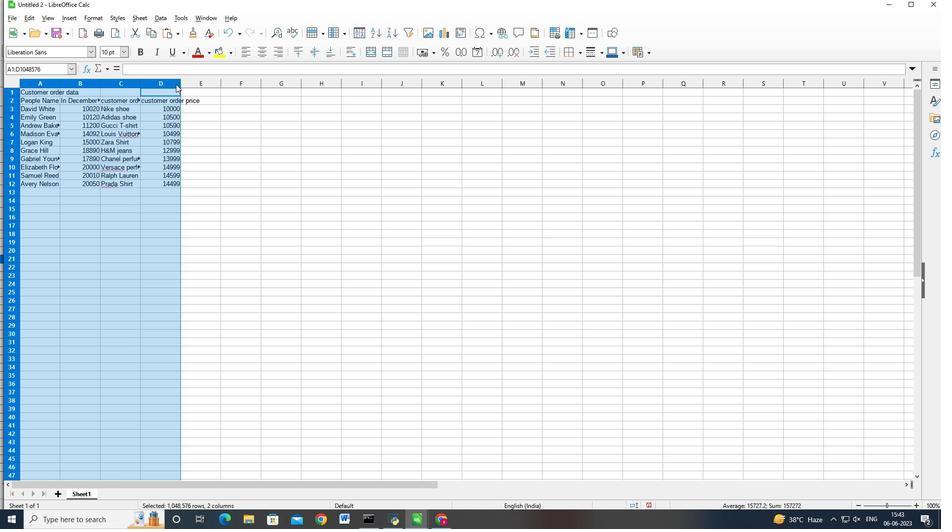 
Action: Mouse moved to (185, 82)
Screenshot: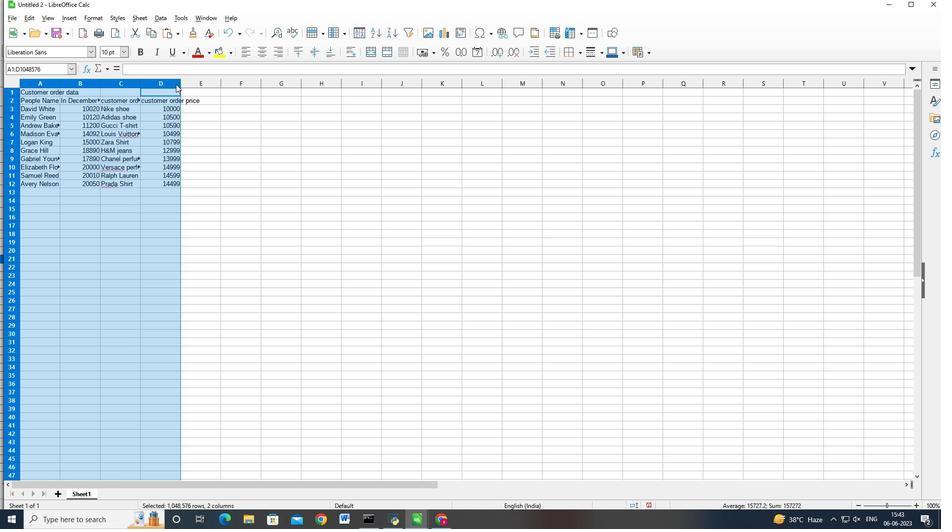 
Action: Key pressed <Key.shift><Key.shift>
Screenshot: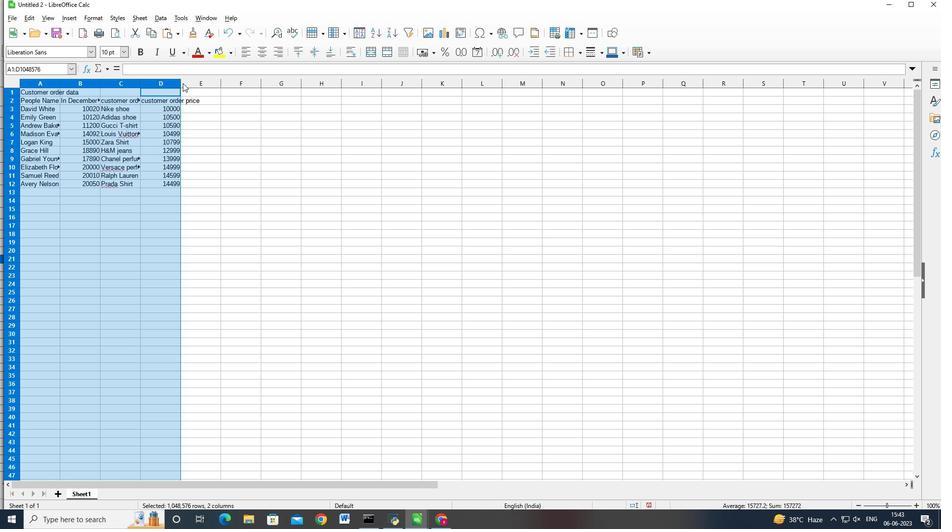 
Action: Mouse pressed left at (185, 82)
Screenshot: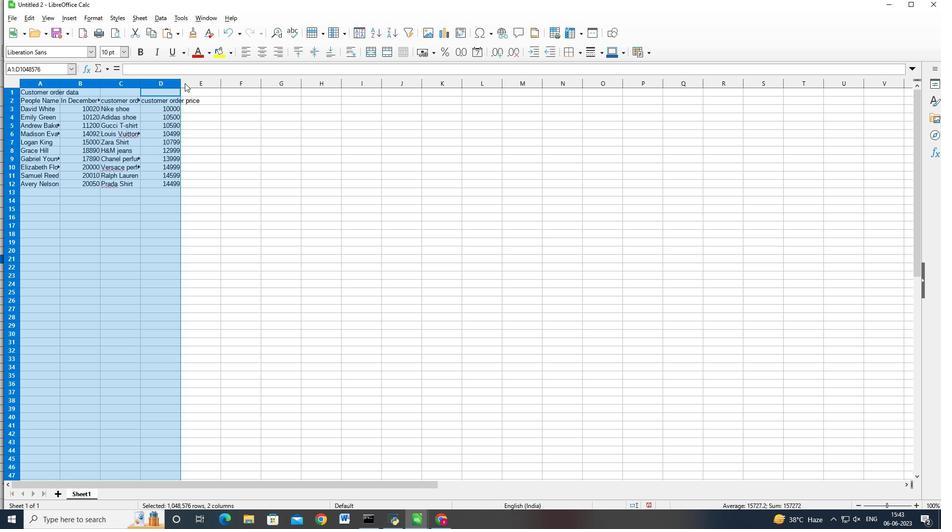 
Action: Key pressed <Key.shift><Key.shift><Key.shift>
Screenshot: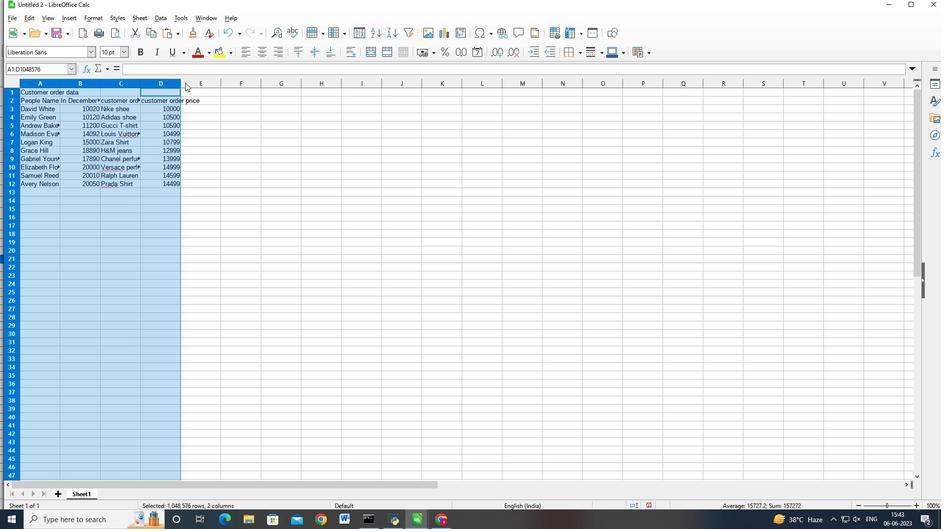 
Action: Mouse moved to (185, 82)
Screenshot: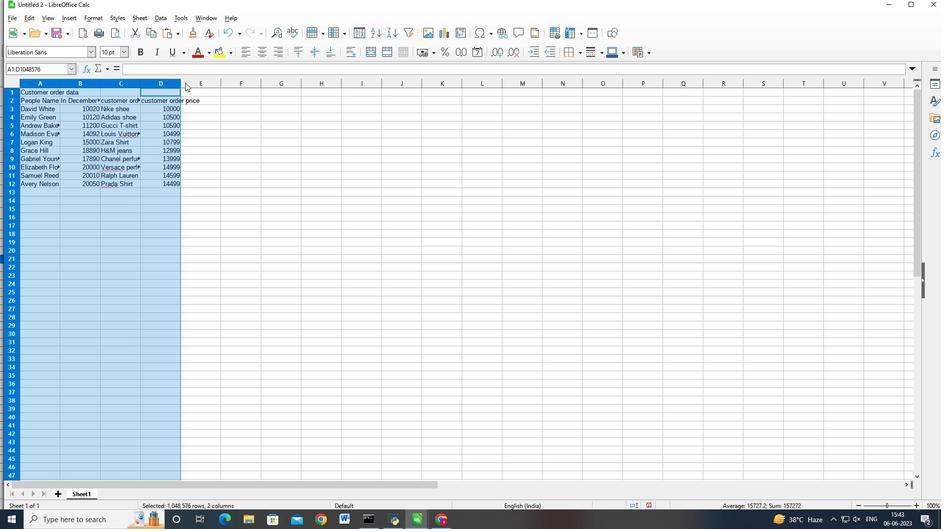 
Action: Key pressed <Key.shift>
Screenshot: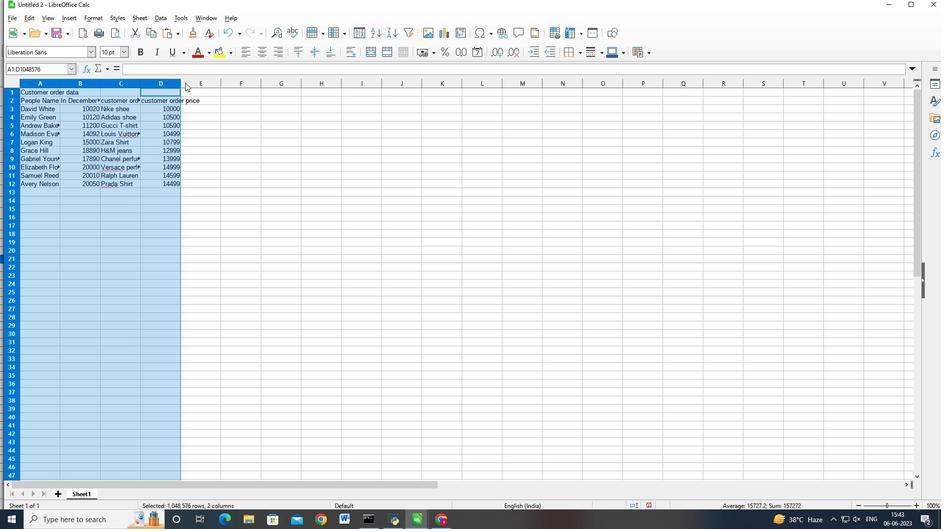 
Action: Mouse moved to (185, 82)
Screenshot: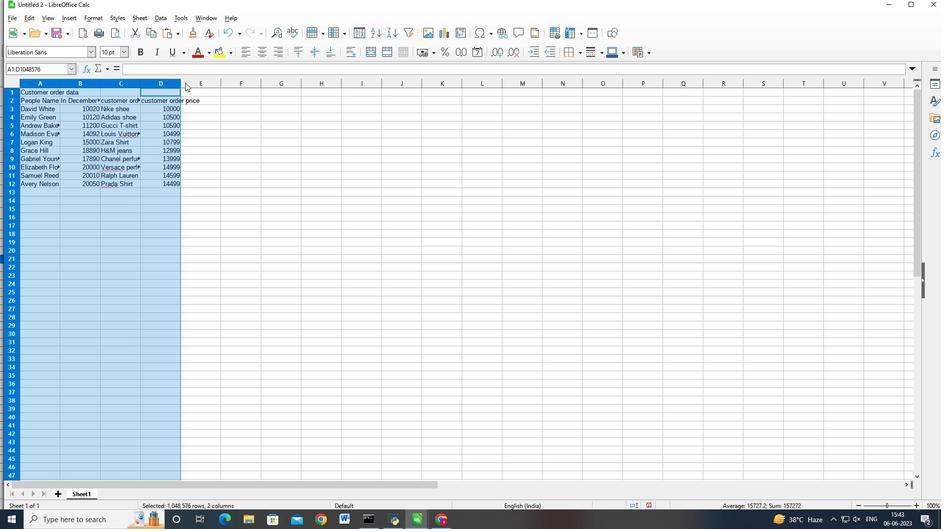 
Action: Key pressed <Key.shift>
Screenshot: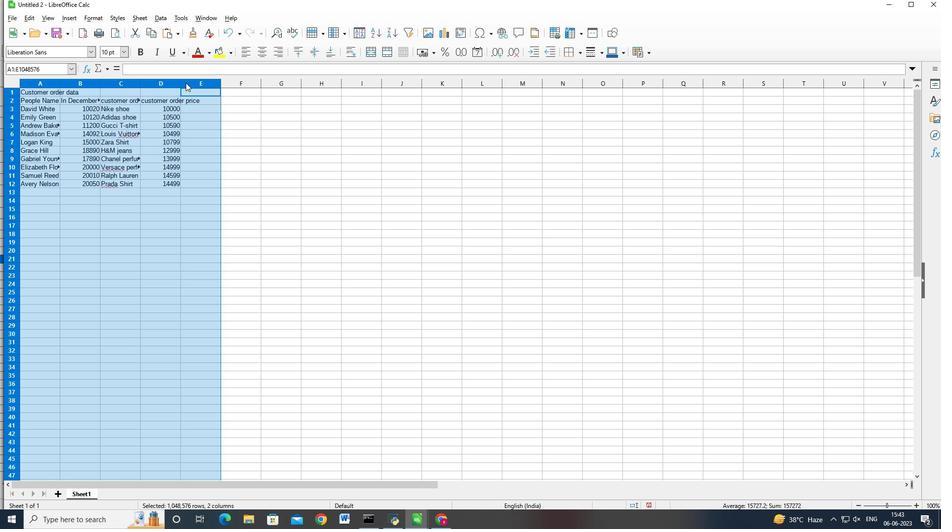 
Action: Mouse moved to (210, 90)
Screenshot: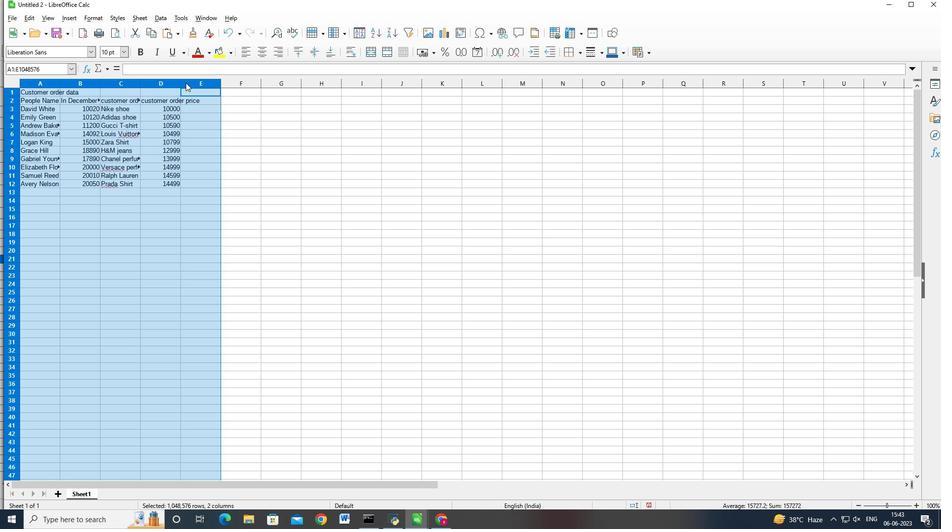 
Action: Key pressed <Key.shift><Key.shift>
Screenshot: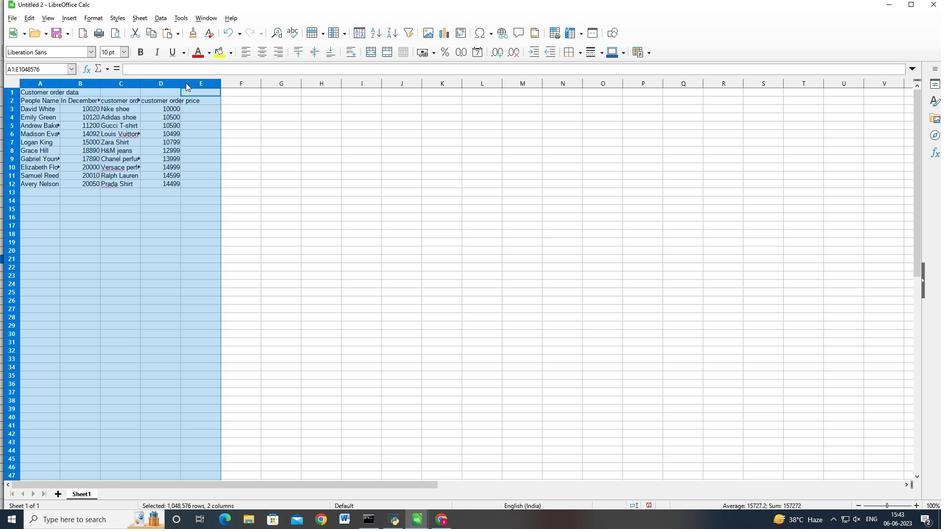 
Action: Mouse moved to (210, 90)
Screenshot: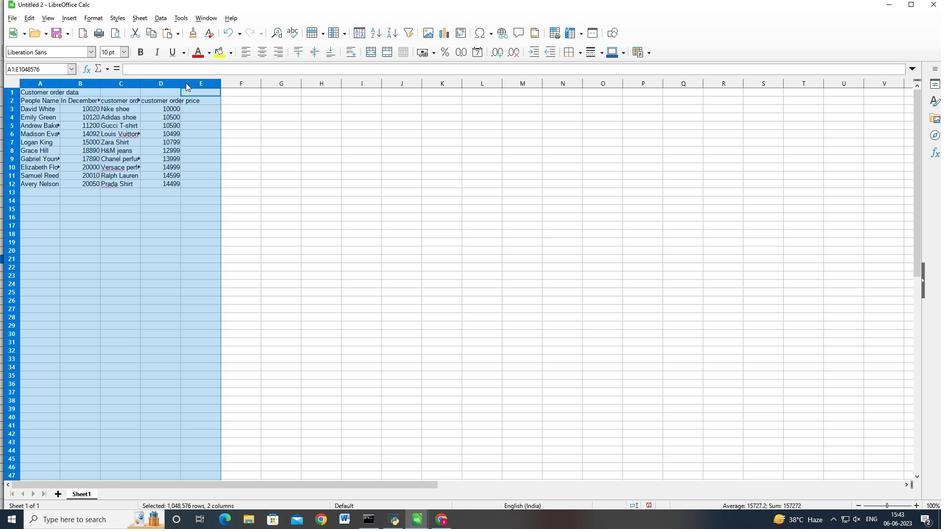 
Action: Key pressed <Key.shift>
Screenshot: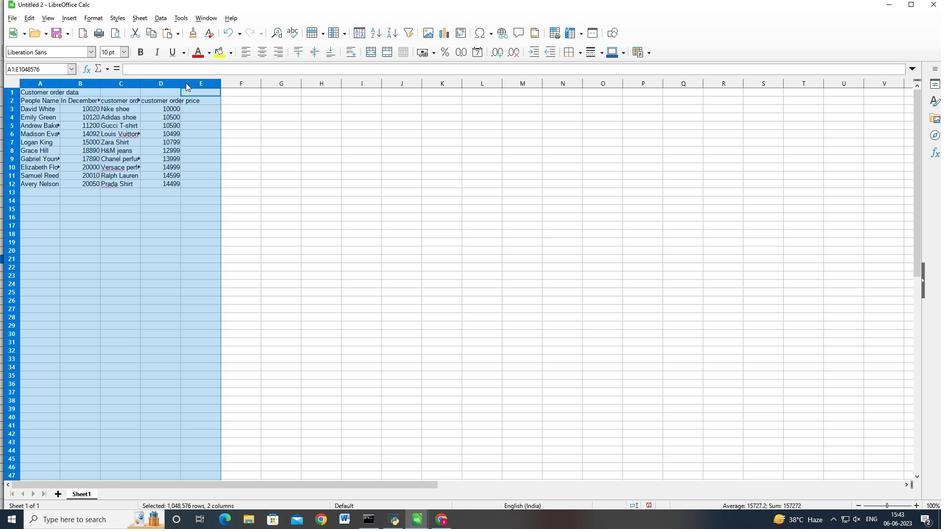 
Action: Mouse moved to (210, 90)
Screenshot: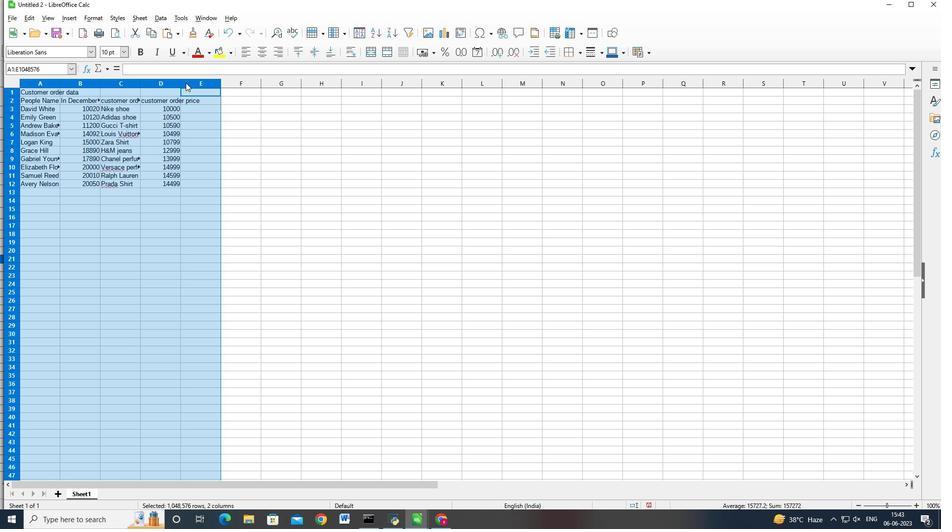 
Action: Key pressed <Key.shift>
Screenshot: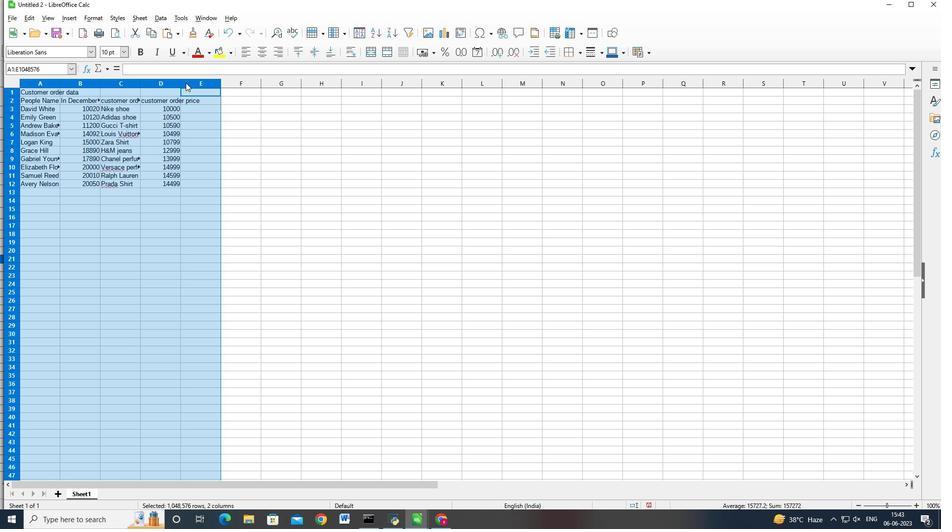 
Action: Mouse moved to (212, 90)
Screenshot: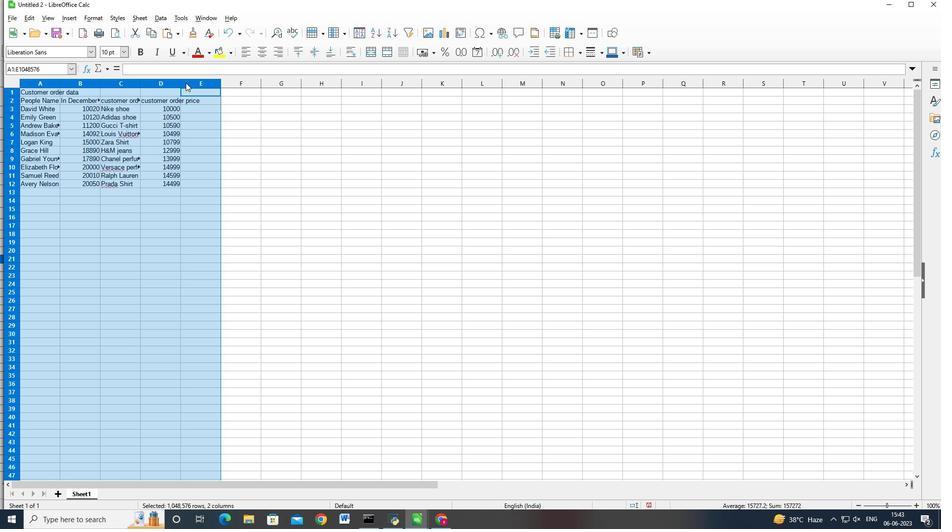 
Action: Key pressed <Key.shift>
Screenshot: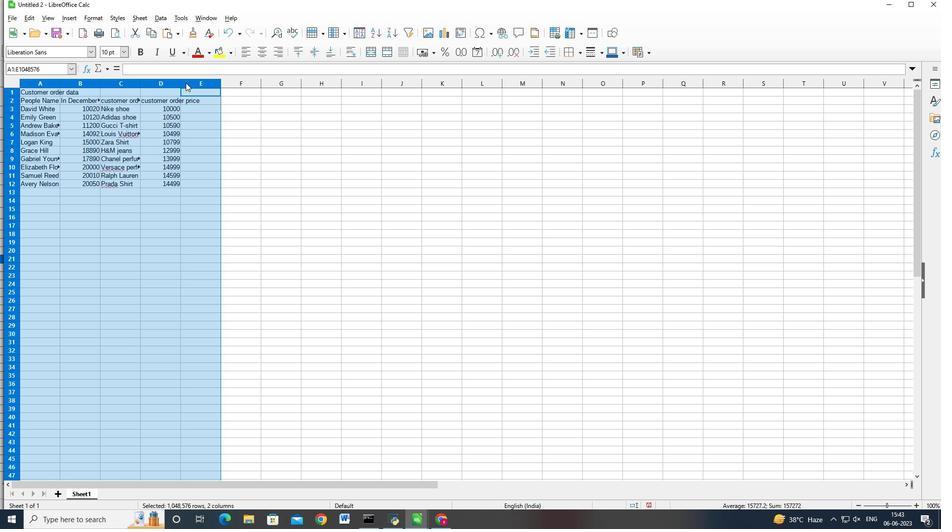 
Action: Mouse moved to (215, 90)
Screenshot: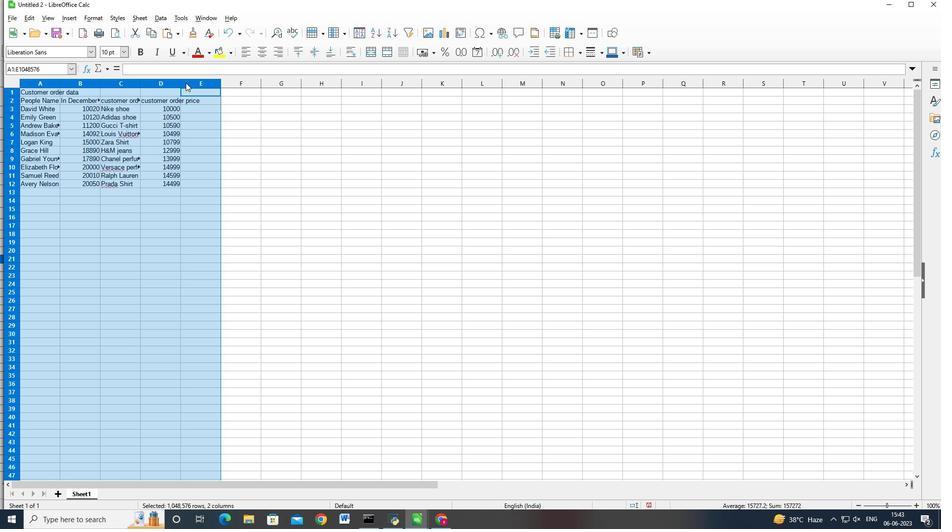 
Action: Key pressed <Key.shift>
Screenshot: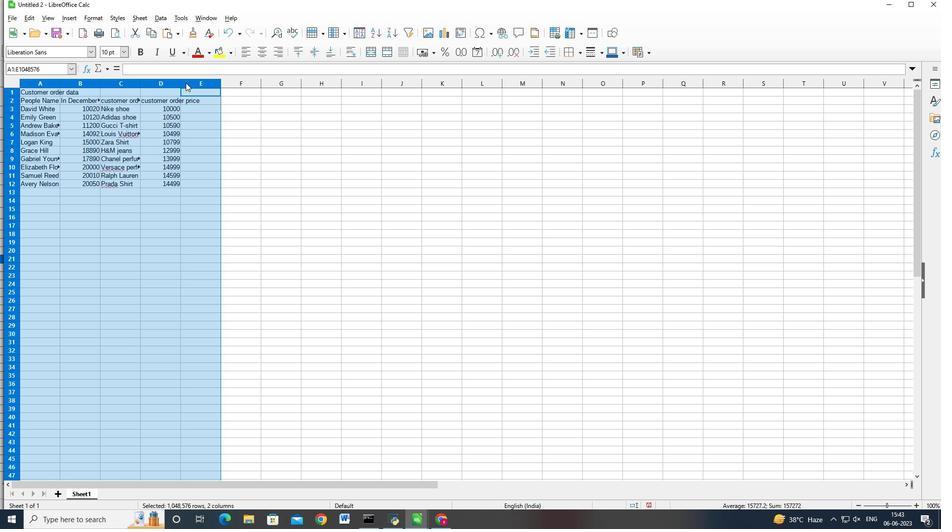 
Action: Mouse moved to (217, 89)
Screenshot: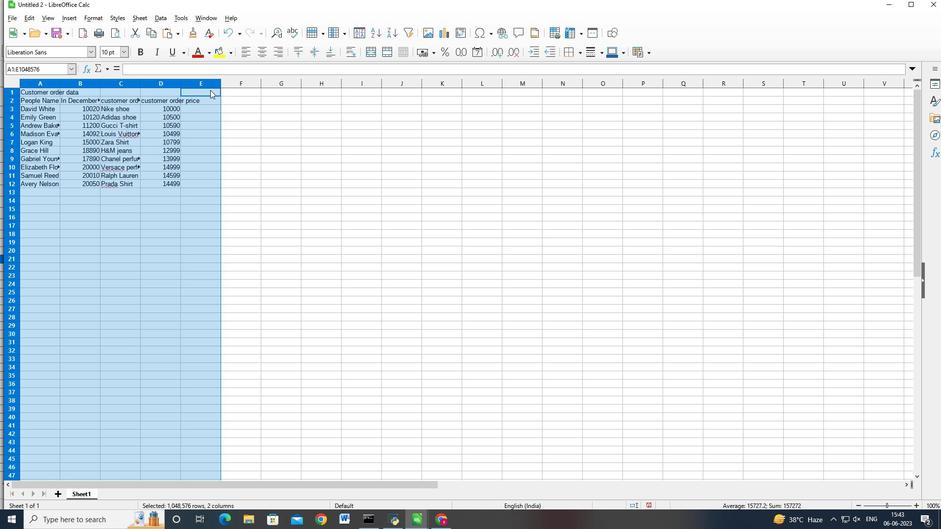 
Action: Key pressed <Key.shift>
Screenshot: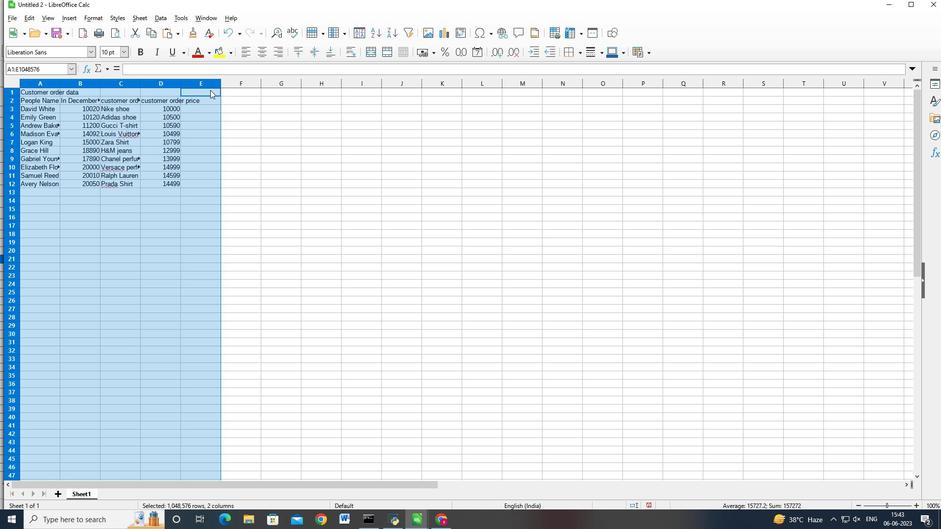 
Action: Mouse moved to (221, 83)
Screenshot: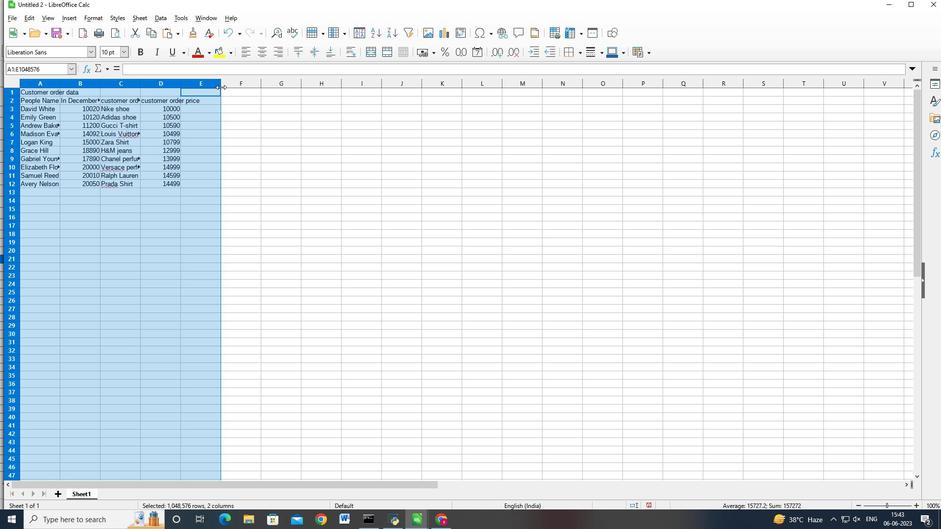 
Action: Mouse pressed left at (221, 83)
Screenshot: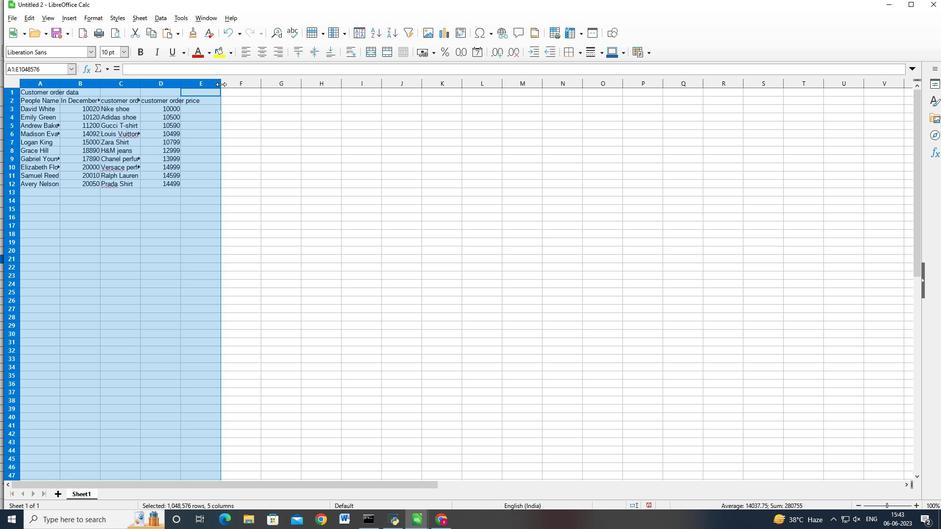 
Action: Mouse pressed left at (221, 83)
Screenshot: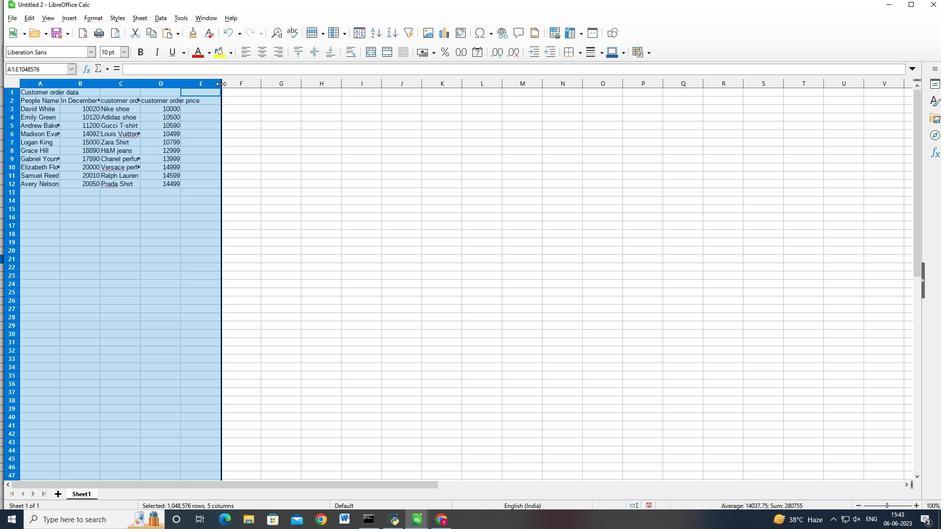 
Action: Mouse moved to (419, 143)
Screenshot: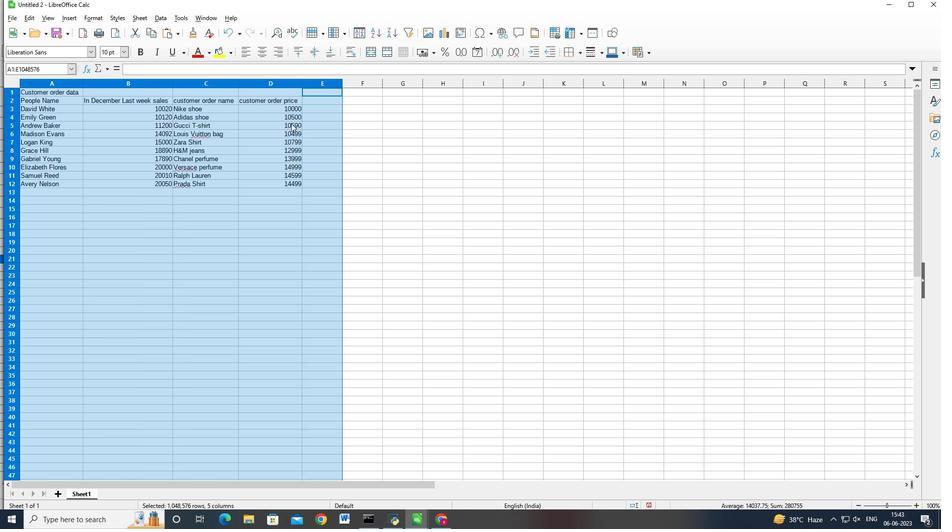 
Action: Mouse pressed left at (419, 143)
Screenshot: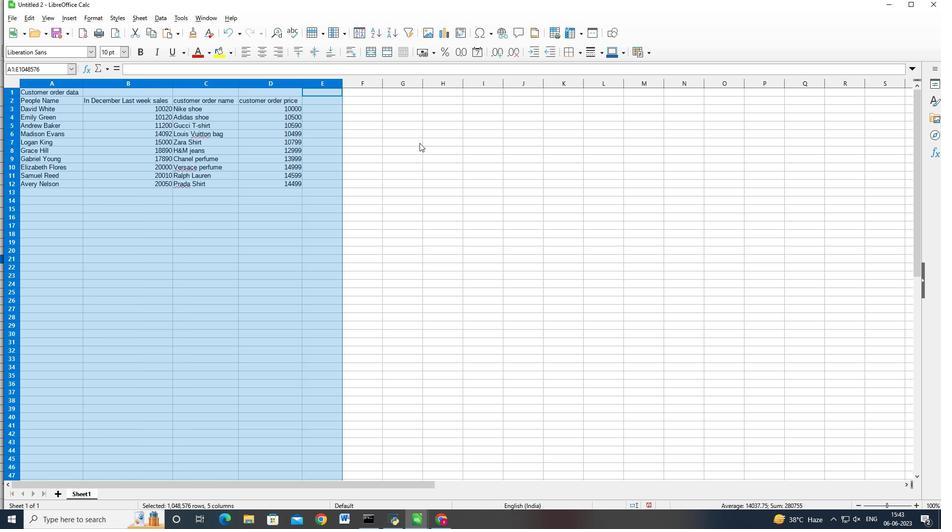 
Action: Mouse moved to (12, 18)
Screenshot: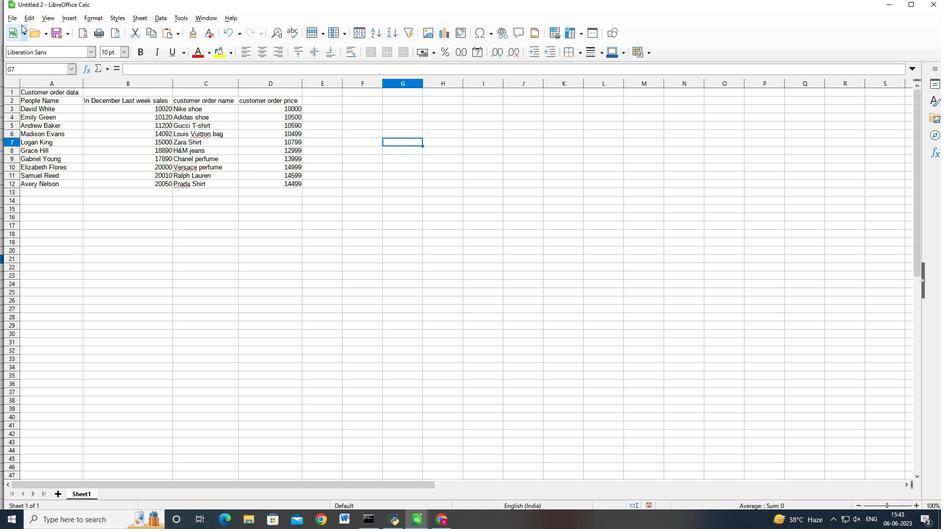 
Action: Mouse pressed left at (12, 18)
Screenshot: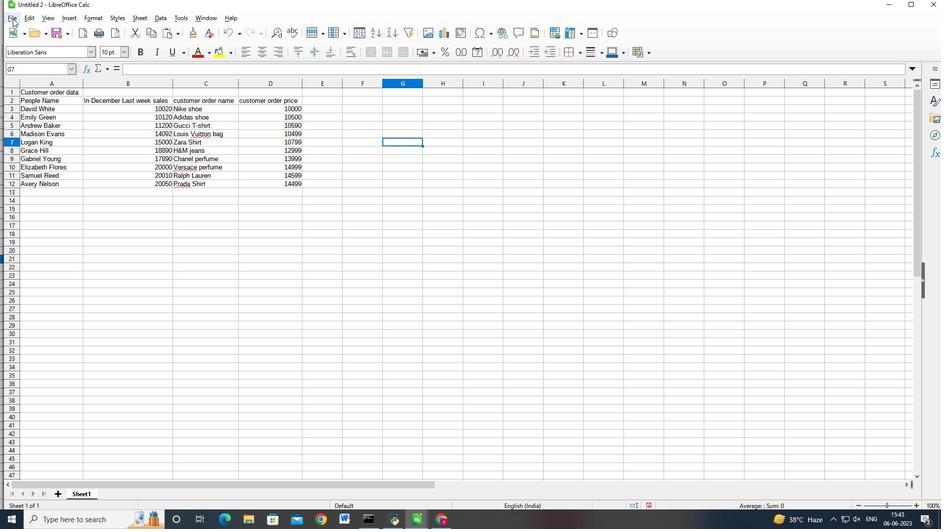
Action: Mouse moved to (51, 142)
Screenshot: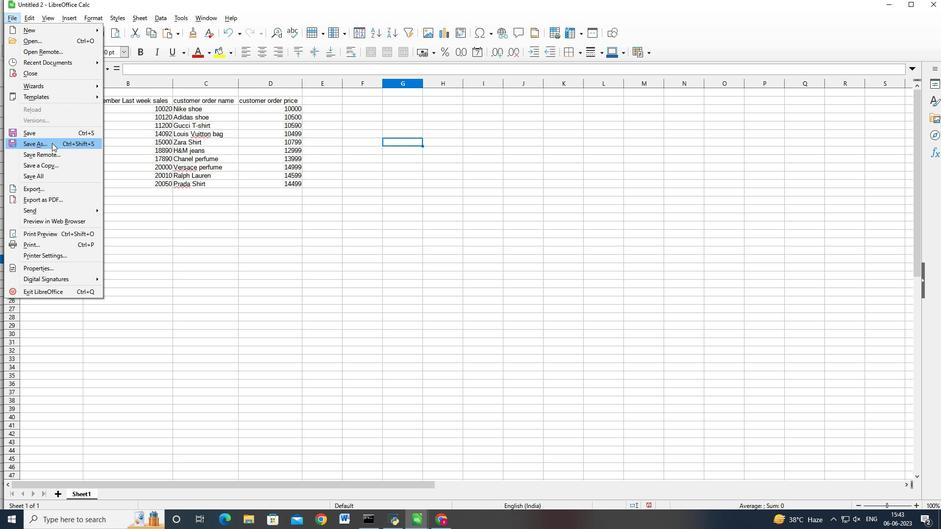 
Action: Mouse pressed left at (51, 142)
Screenshot: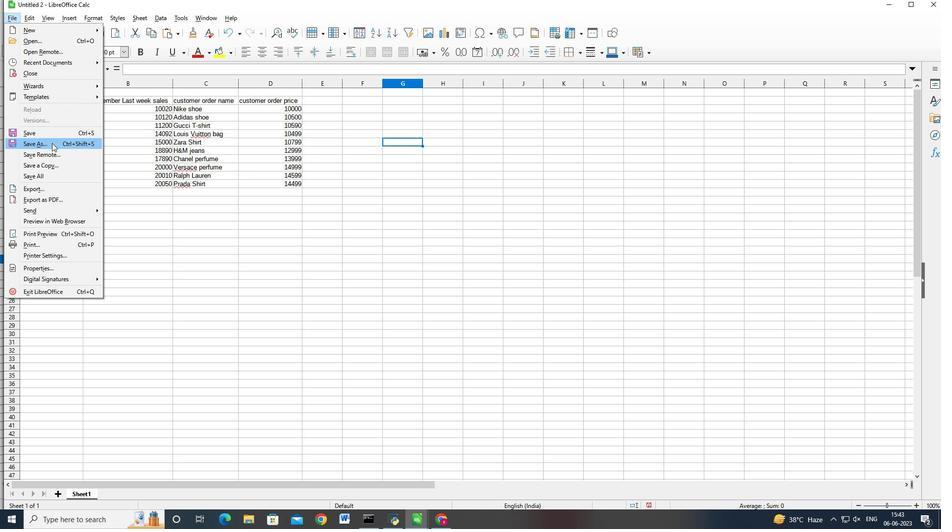 
Action: Mouse moved to (252, 207)
Screenshot: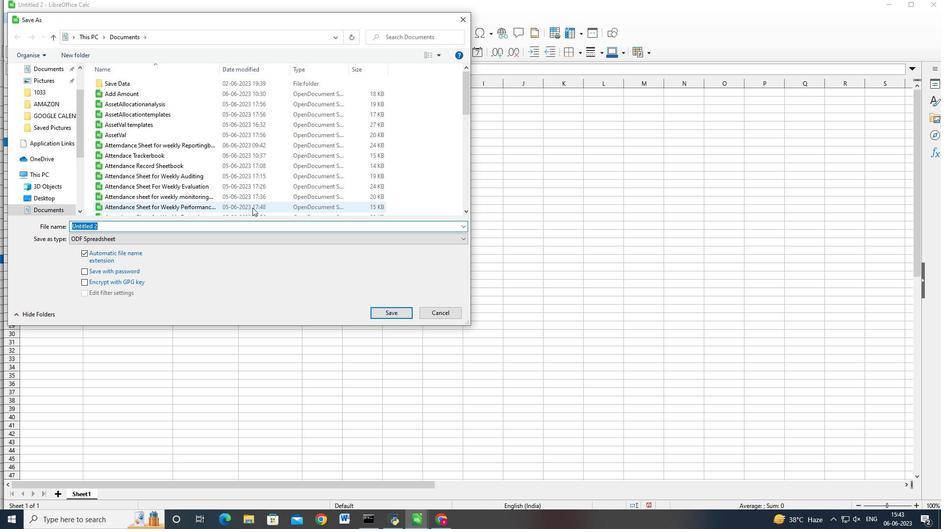 
Action: Key pressed <Key.backspace>auditing<Key.shift_r>Sales<Key.shift>Targets<Key.shift>_2022
Screenshot: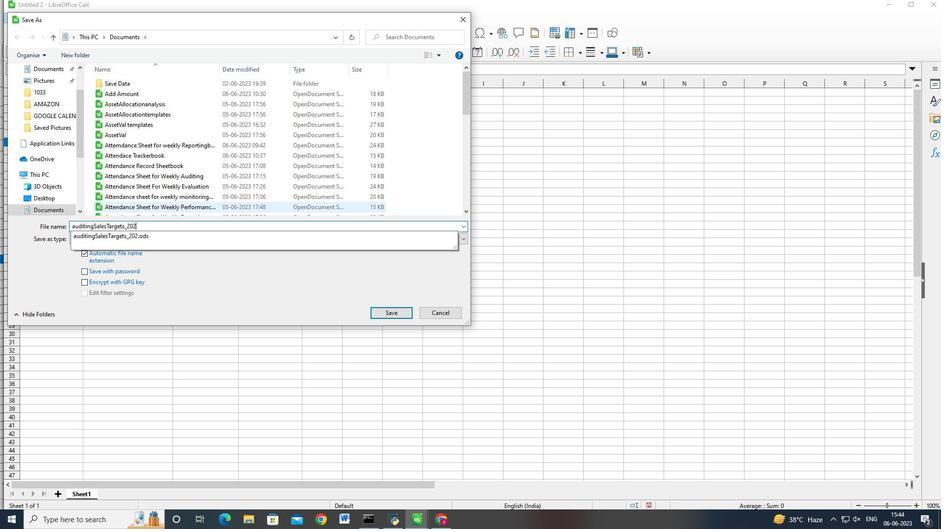 
Action: Mouse moved to (396, 308)
Screenshot: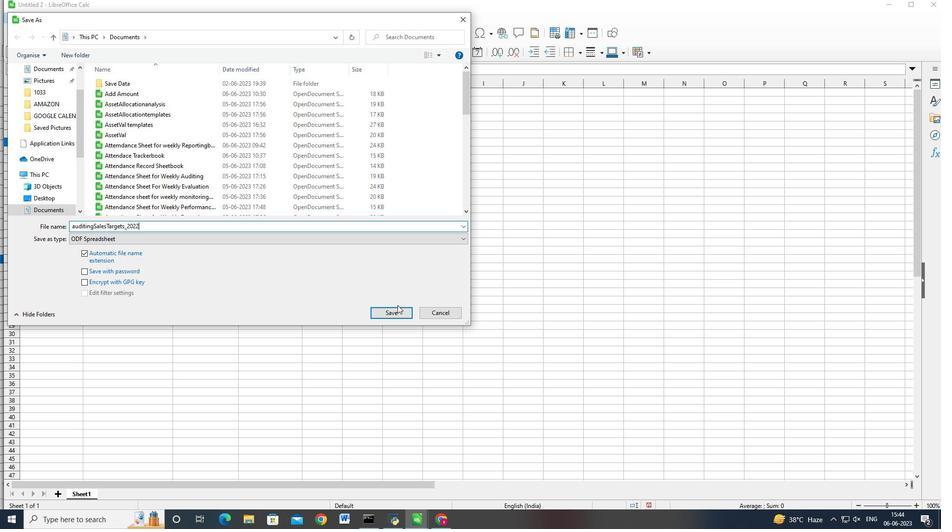 
Action: Mouse pressed left at (396, 308)
Screenshot: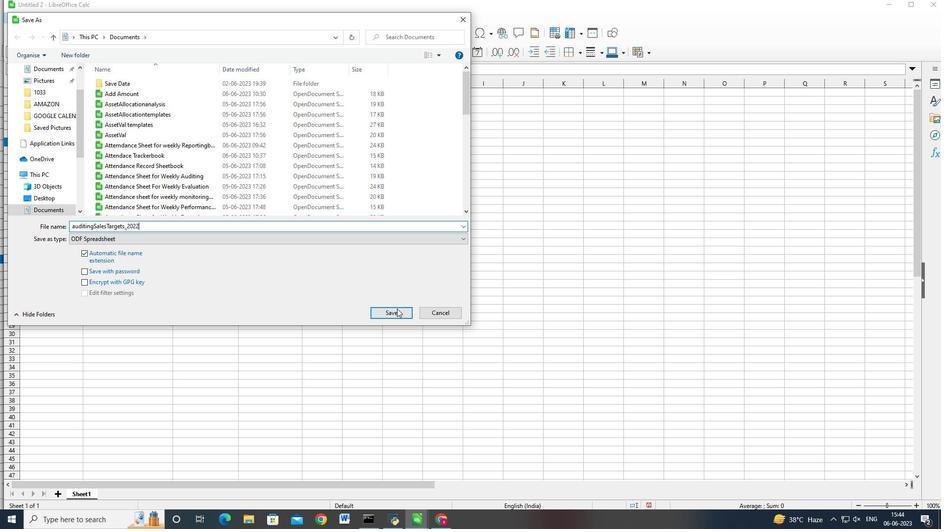 
Action: Mouse moved to (624, 243)
Screenshot: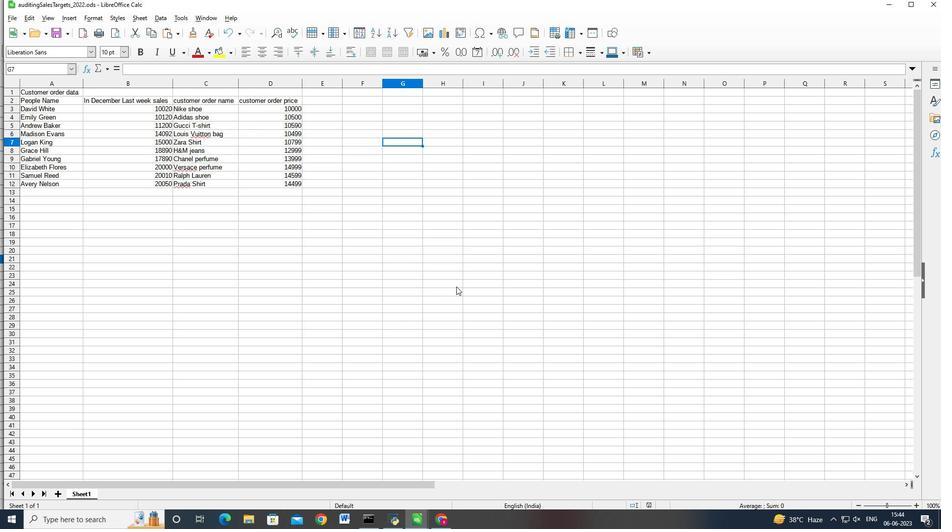 
